 Task: Create a due date automation trigger when advanced on, on the wednesday before a card is due add fields without custom field "Resume" set to a number lower or equal to 1 and lower or equal to 10 at 11:00 AM.
Action: Mouse moved to (794, 224)
Screenshot: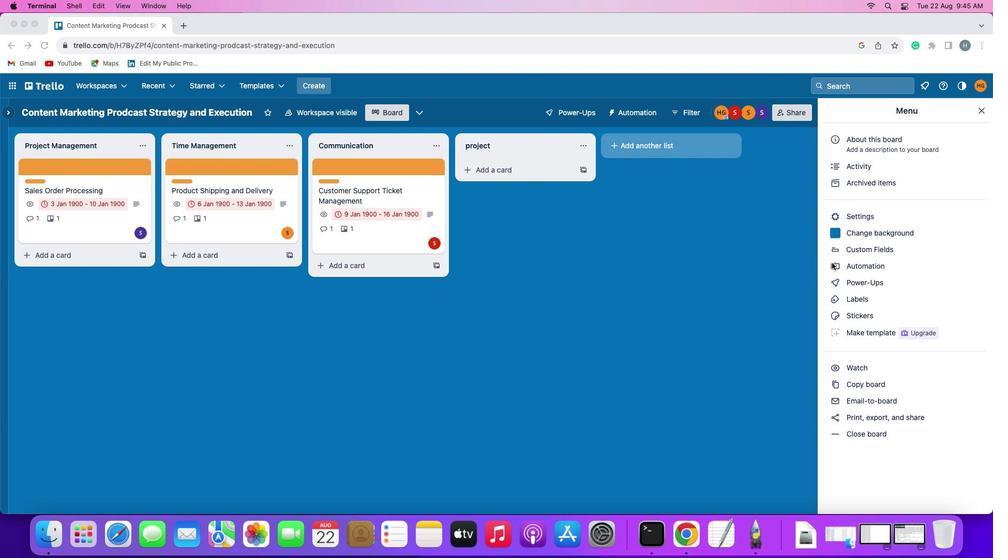
Action: Mouse pressed left at (794, 224)
Screenshot: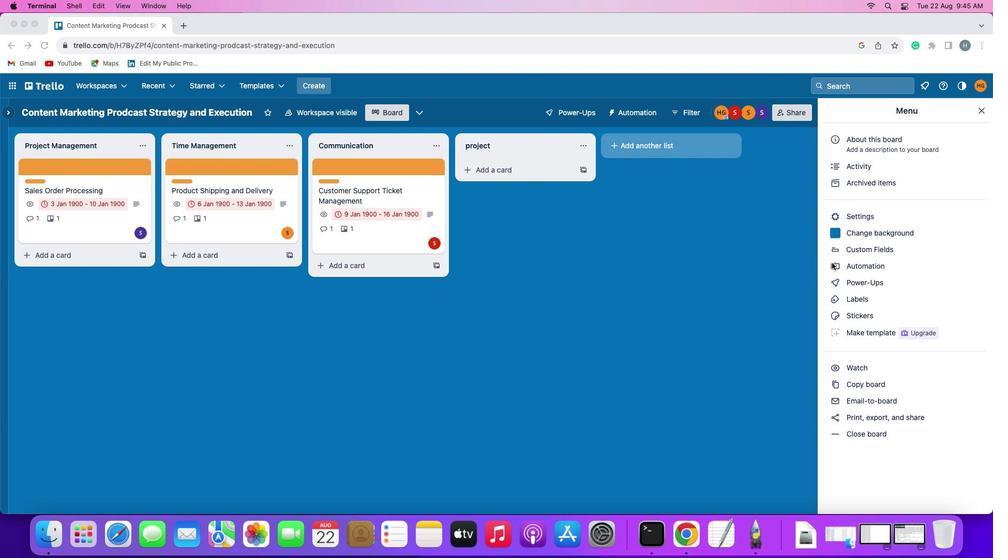 
Action: Mouse pressed left at (794, 224)
Screenshot: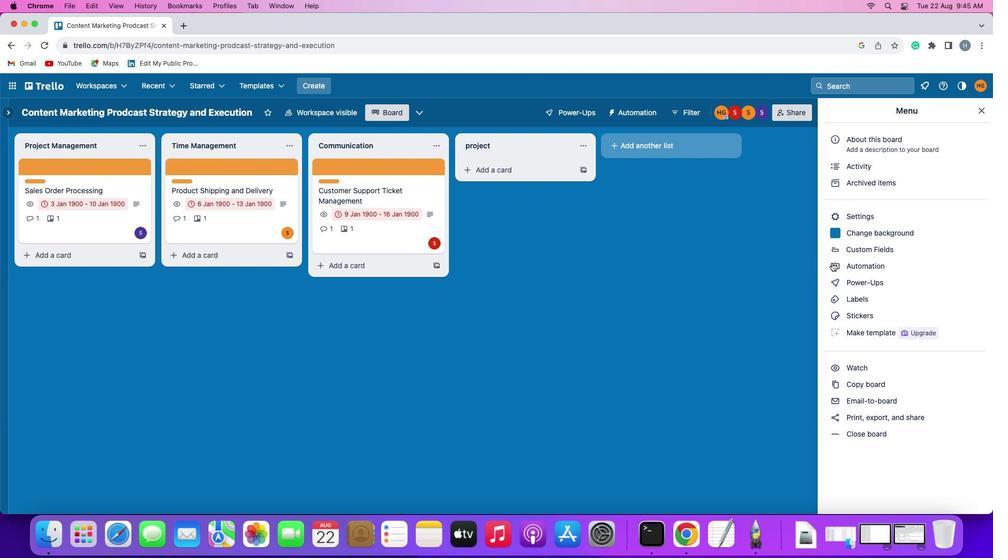 
Action: Mouse moved to (28, 206)
Screenshot: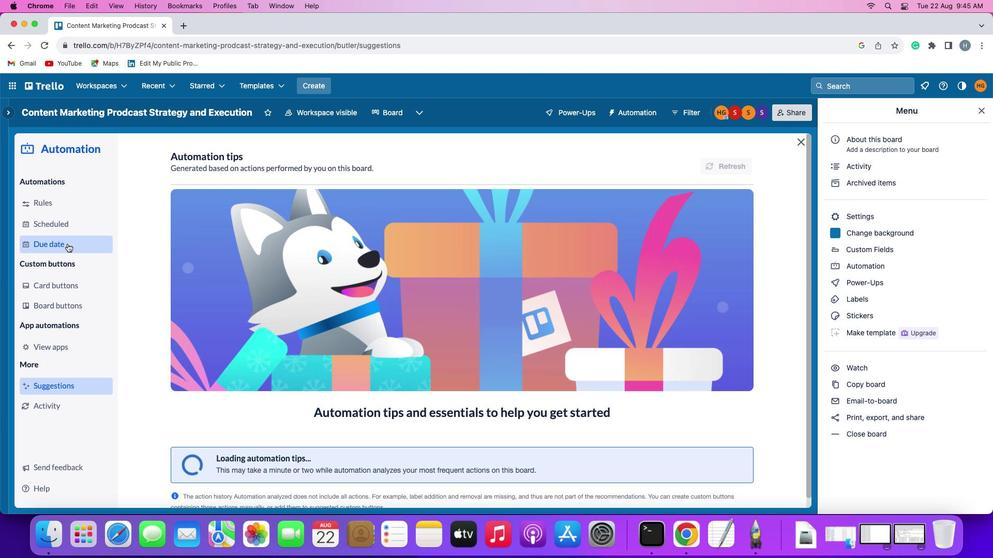 
Action: Mouse pressed left at (28, 206)
Screenshot: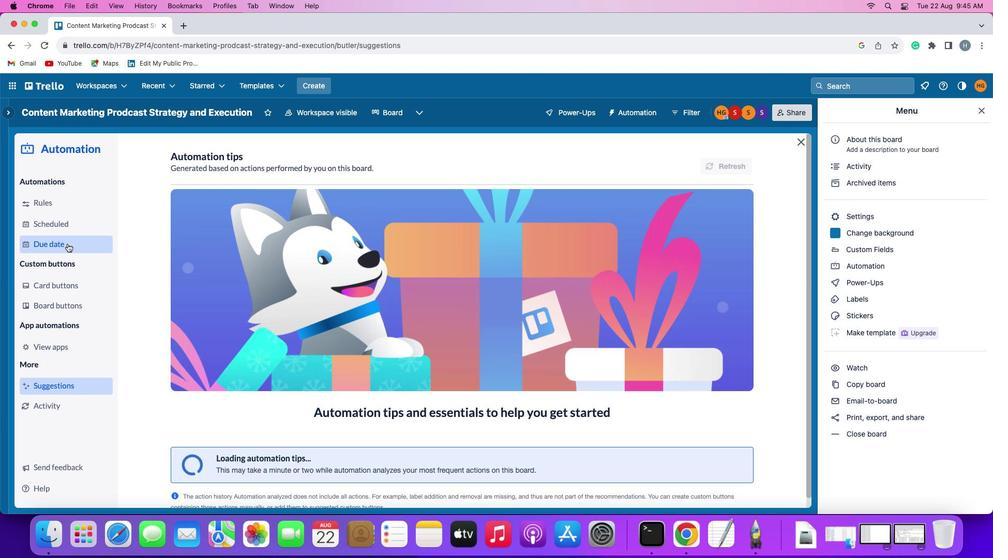 
Action: Mouse moved to (649, 122)
Screenshot: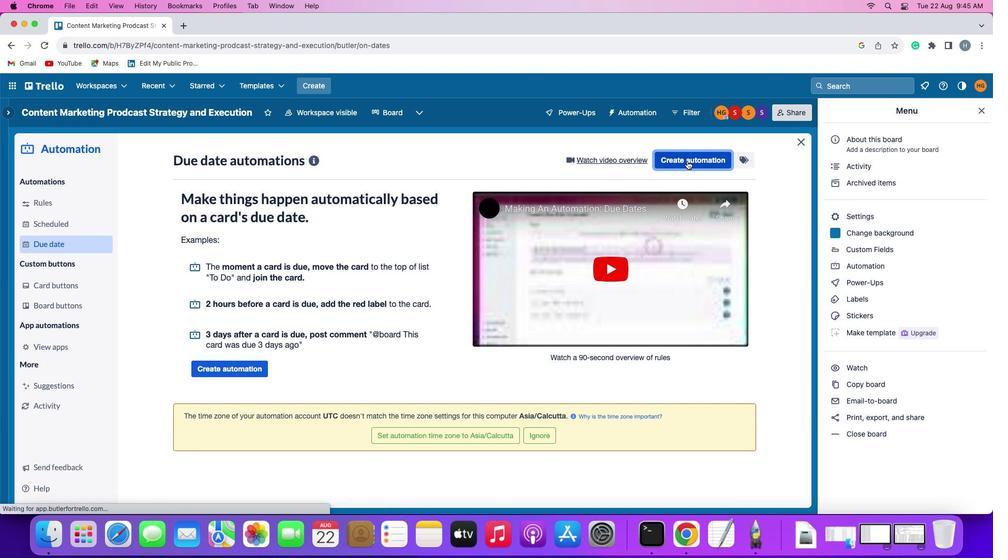 
Action: Mouse pressed left at (649, 122)
Screenshot: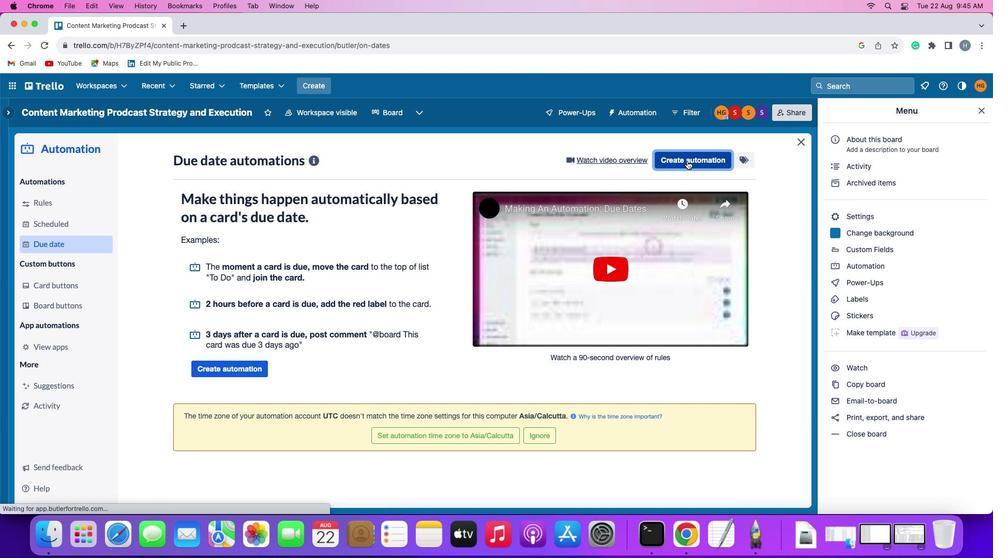 
Action: Mouse moved to (155, 225)
Screenshot: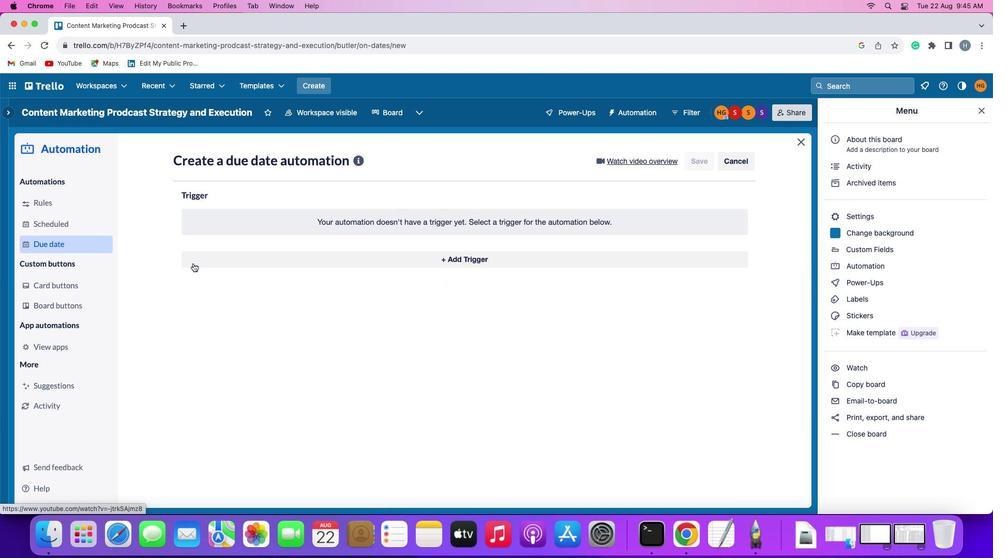 
Action: Mouse pressed left at (155, 225)
Screenshot: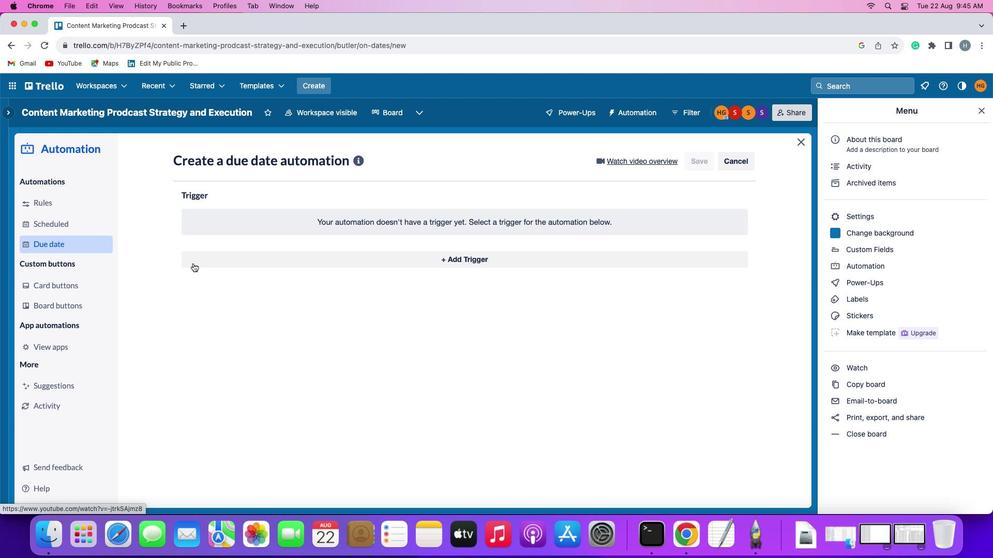 
Action: Mouse moved to (177, 408)
Screenshot: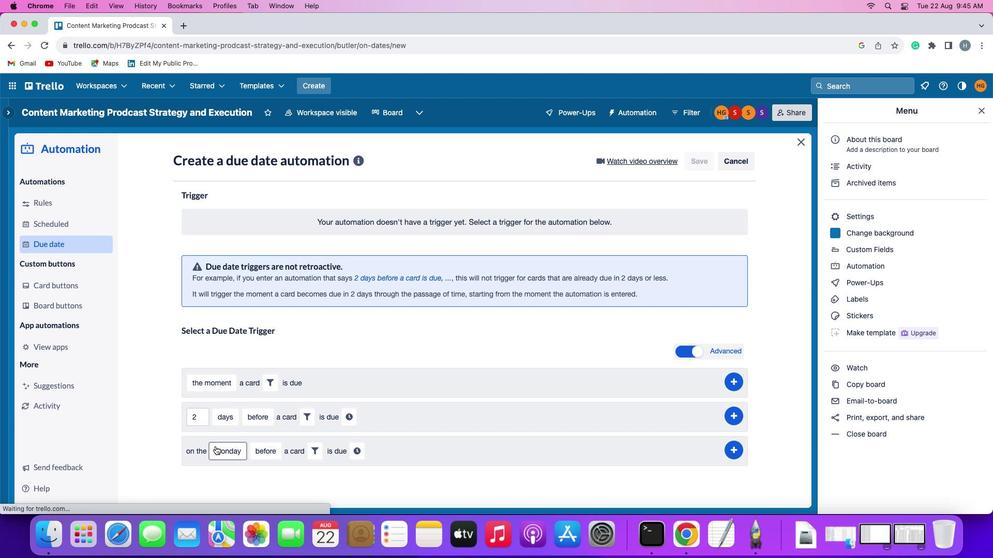 
Action: Mouse pressed left at (177, 408)
Screenshot: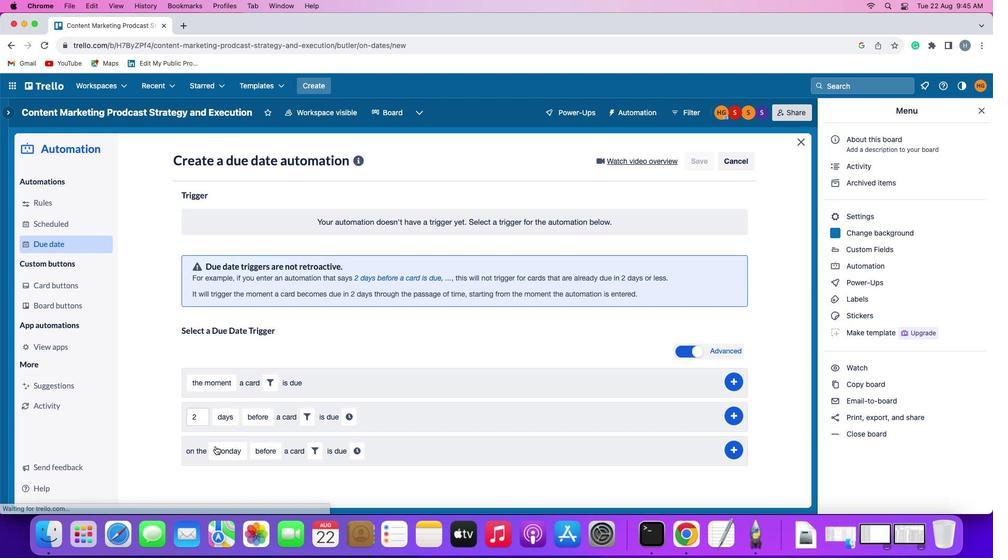 
Action: Mouse moved to (198, 310)
Screenshot: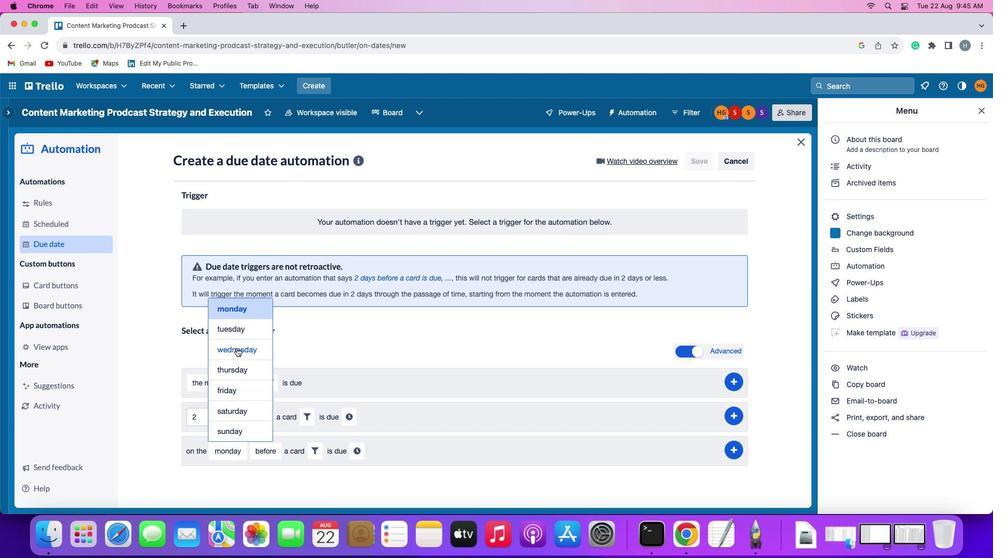 
Action: Mouse pressed left at (198, 310)
Screenshot: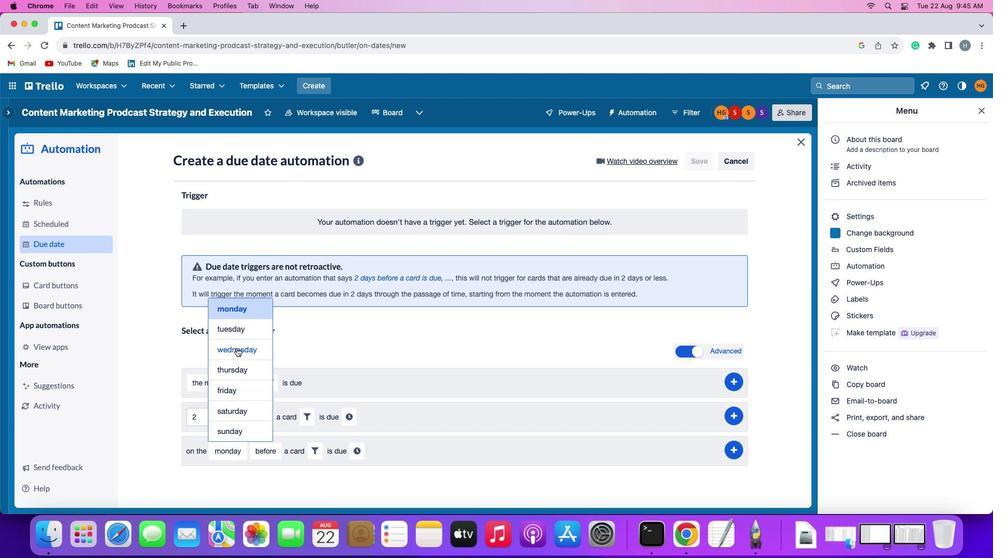 
Action: Mouse moved to (287, 408)
Screenshot: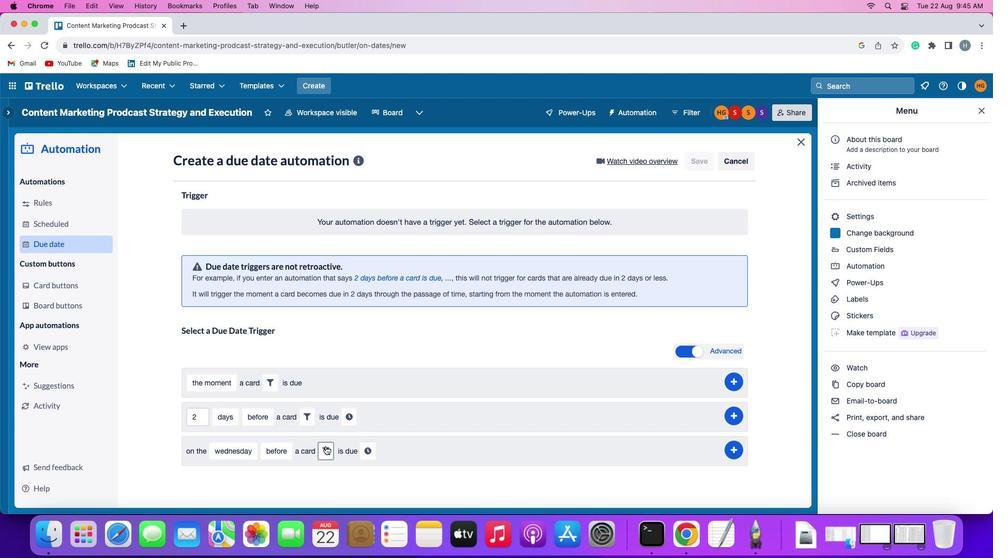 
Action: Mouse pressed left at (287, 408)
Screenshot: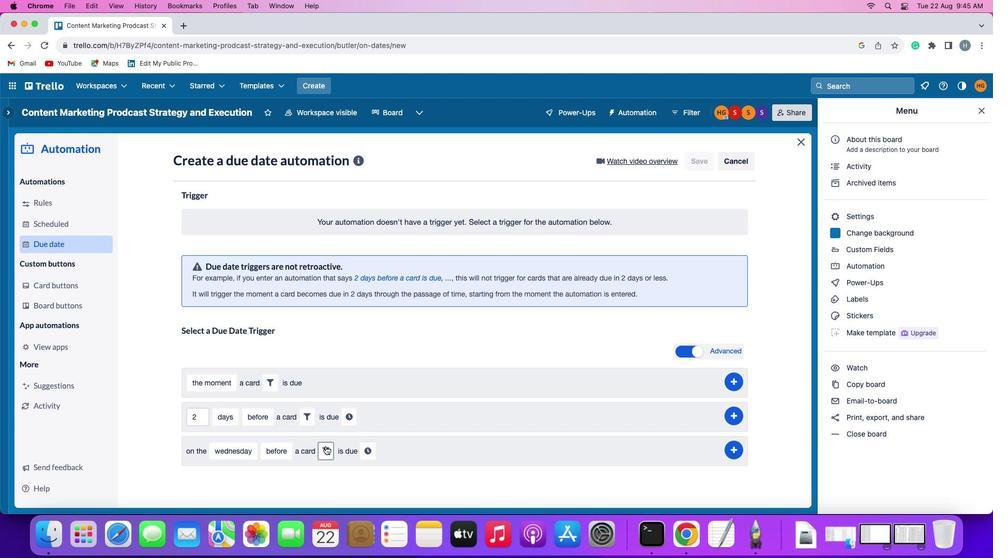
Action: Mouse moved to (451, 440)
Screenshot: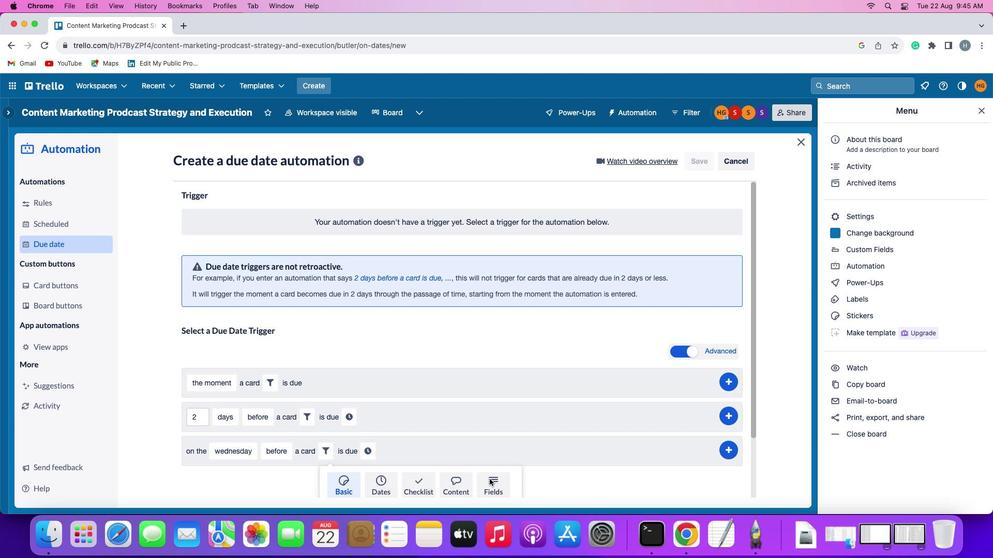 
Action: Mouse pressed left at (451, 440)
Screenshot: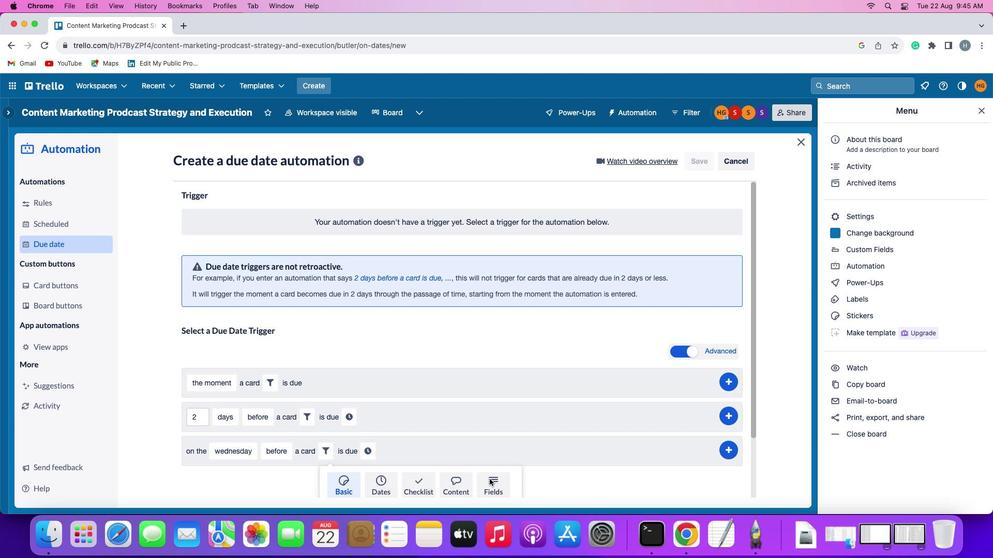 
Action: Mouse moved to (215, 441)
Screenshot: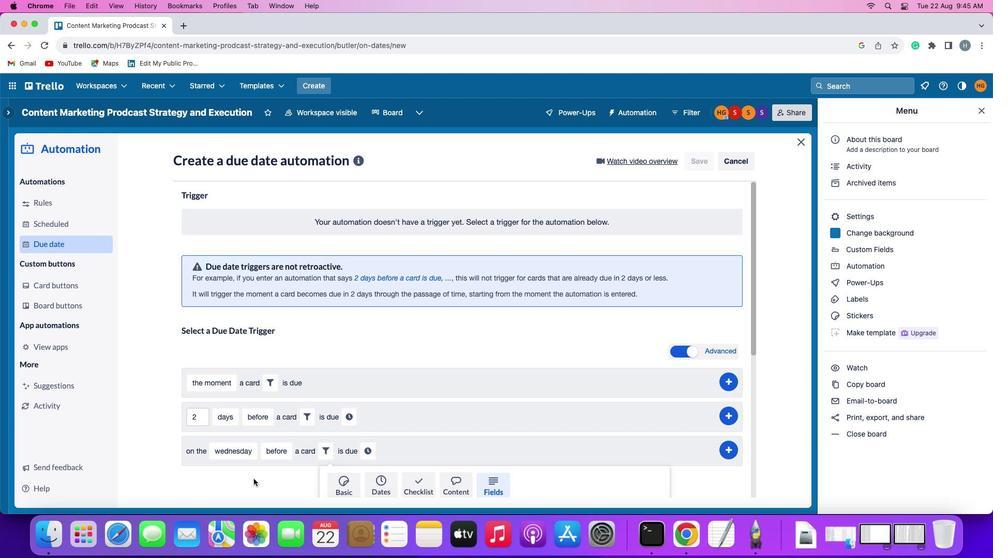 
Action: Mouse scrolled (215, 441) with delta (-37, -38)
Screenshot: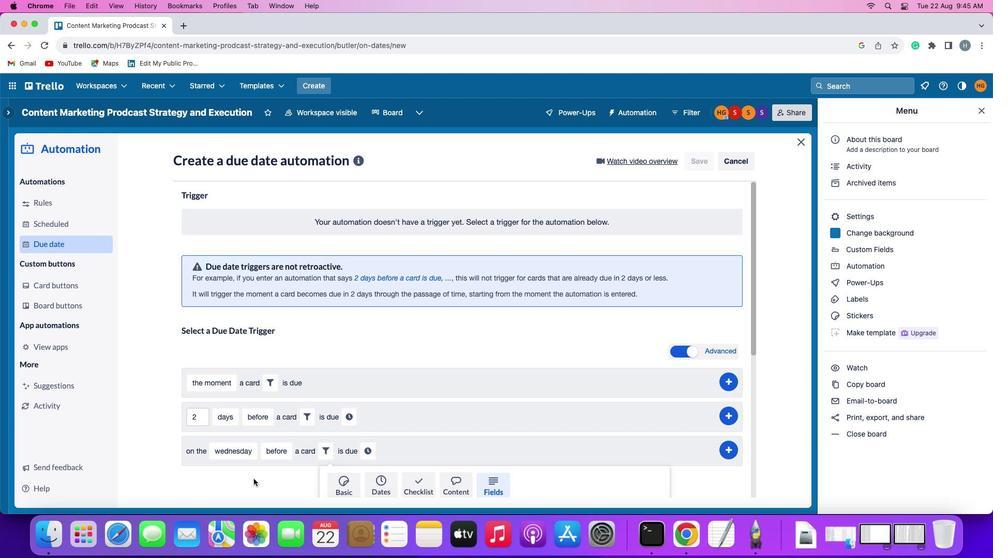 
Action: Mouse moved to (215, 441)
Screenshot: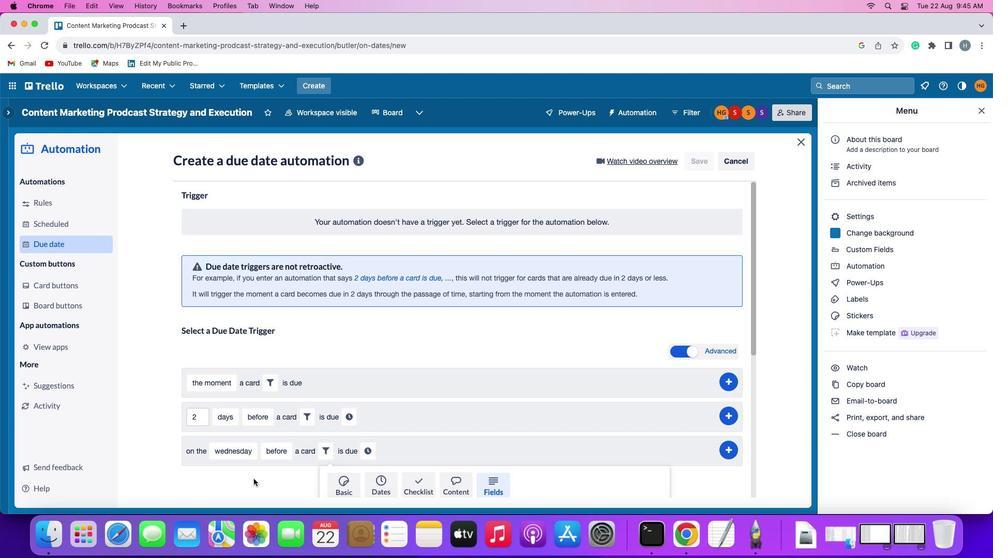
Action: Mouse scrolled (215, 441) with delta (-37, -38)
Screenshot: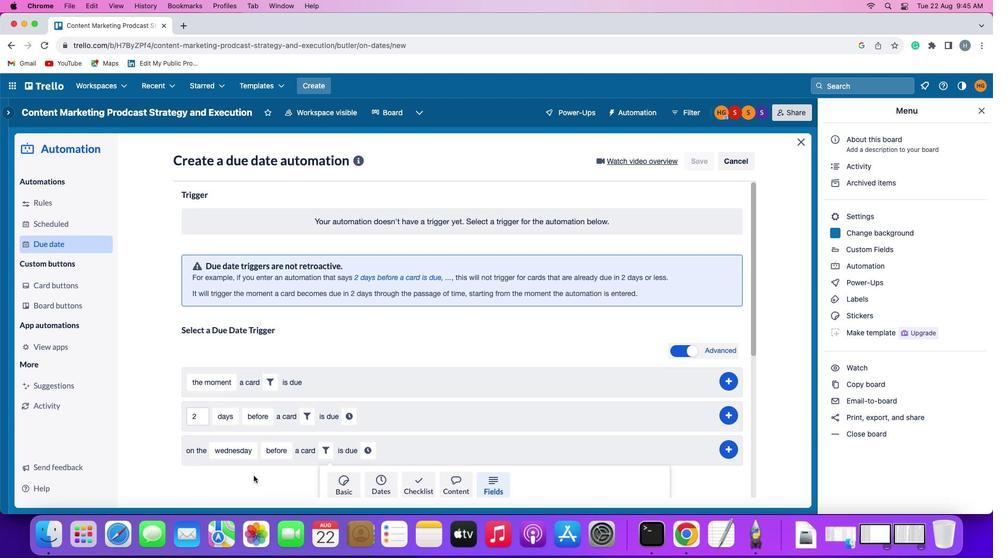 
Action: Mouse moved to (215, 441)
Screenshot: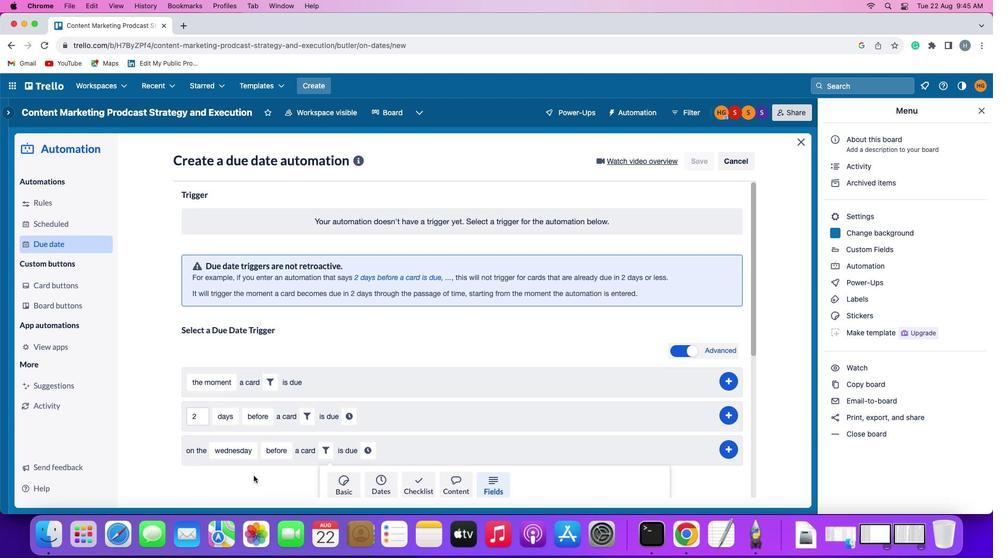 
Action: Mouse scrolled (215, 441) with delta (-37, -39)
Screenshot: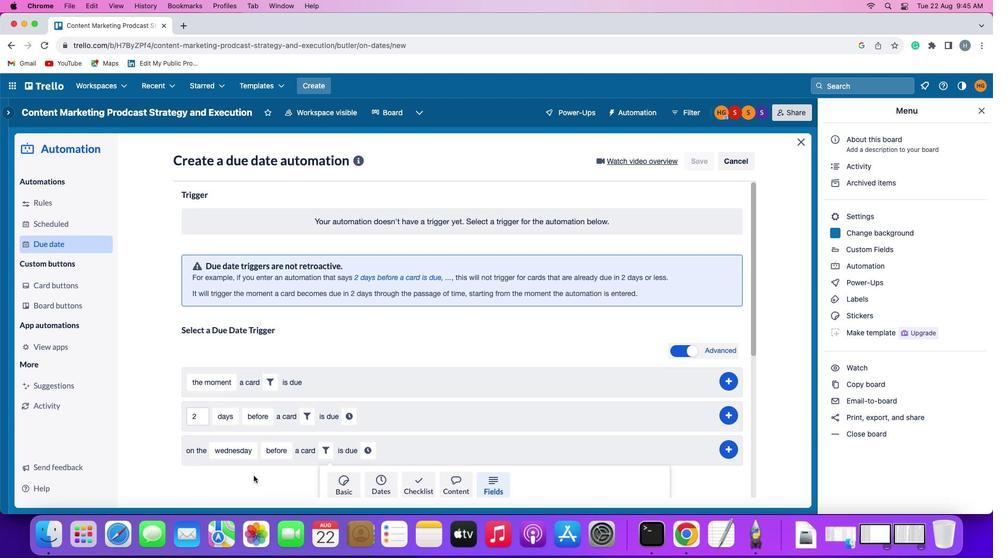 
Action: Mouse moved to (215, 440)
Screenshot: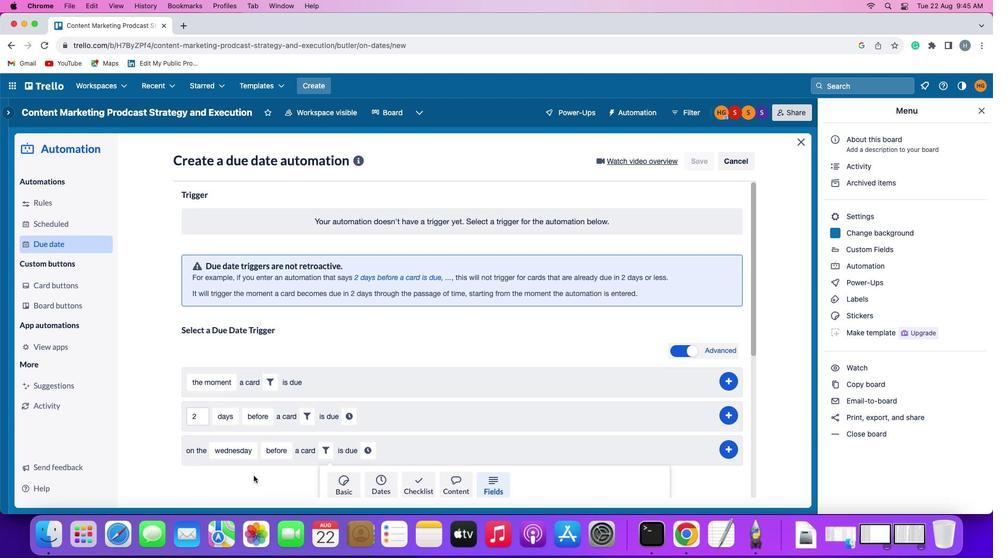 
Action: Mouse scrolled (215, 440) with delta (-37, -40)
Screenshot: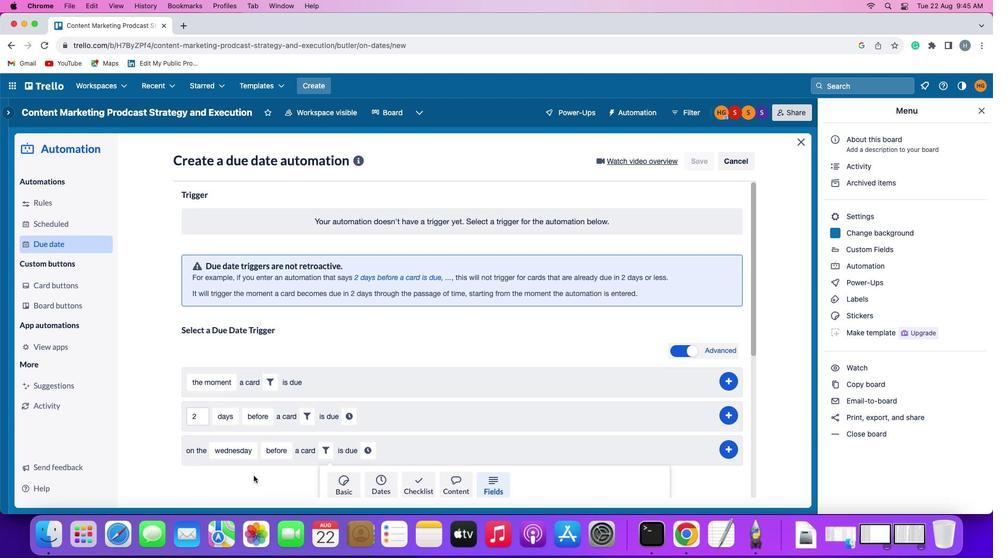 
Action: Mouse moved to (215, 439)
Screenshot: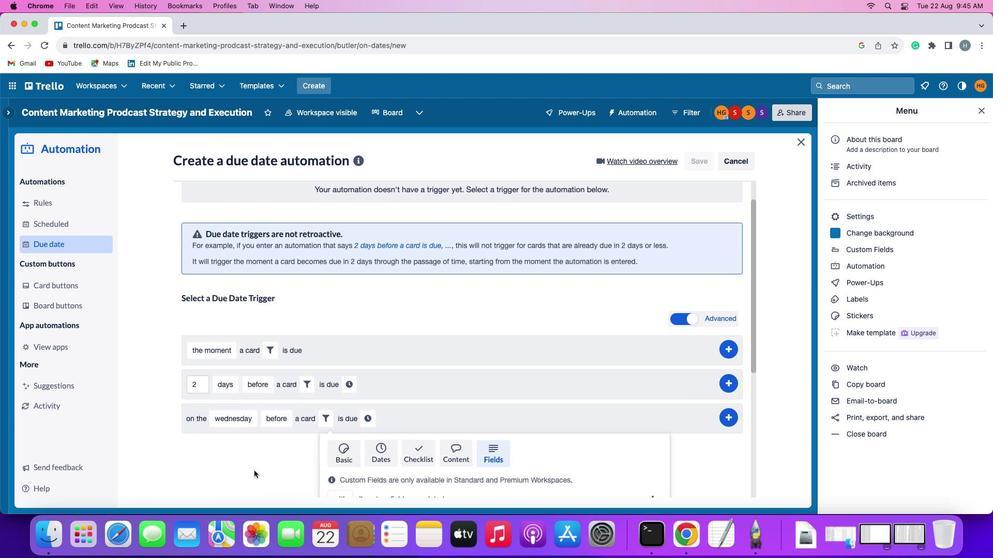 
Action: Mouse scrolled (215, 439) with delta (-37, -40)
Screenshot: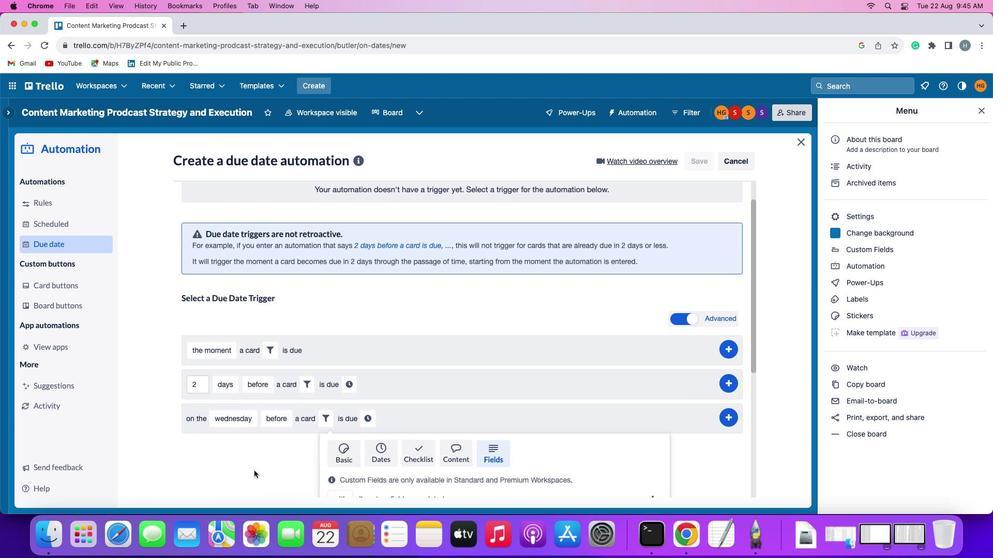 
Action: Mouse moved to (215, 435)
Screenshot: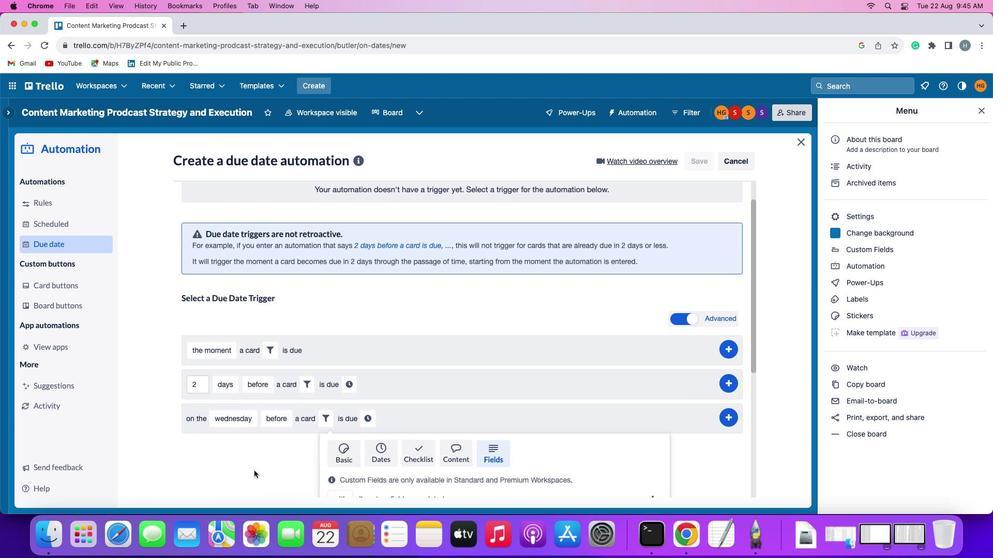 
Action: Mouse scrolled (215, 435) with delta (-37, -41)
Screenshot: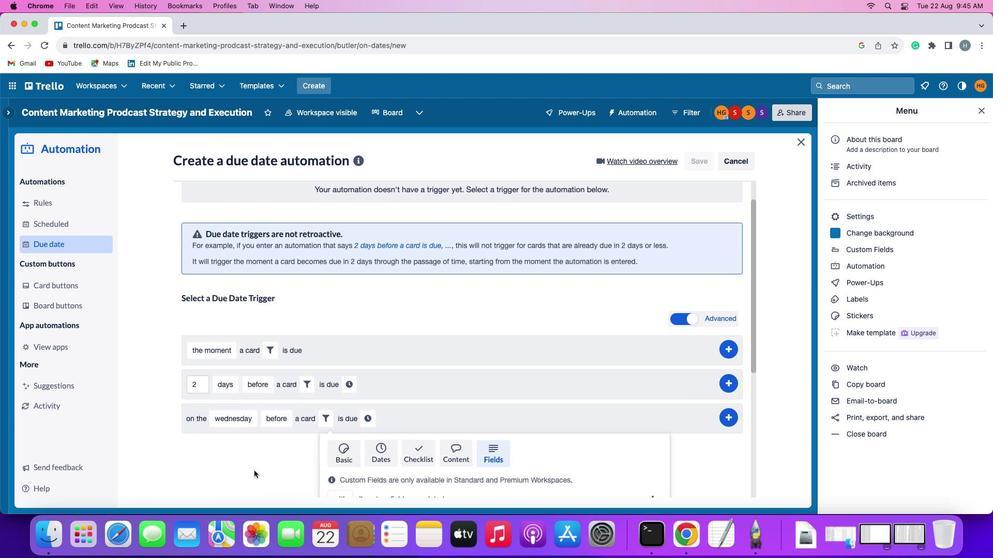 
Action: Mouse moved to (216, 431)
Screenshot: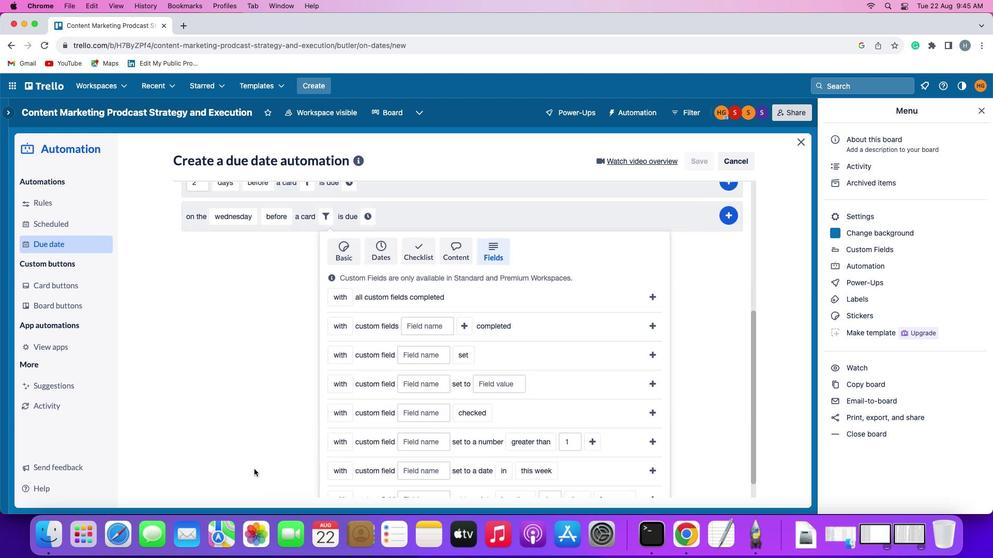 
Action: Mouse scrolled (216, 431) with delta (-37, -38)
Screenshot: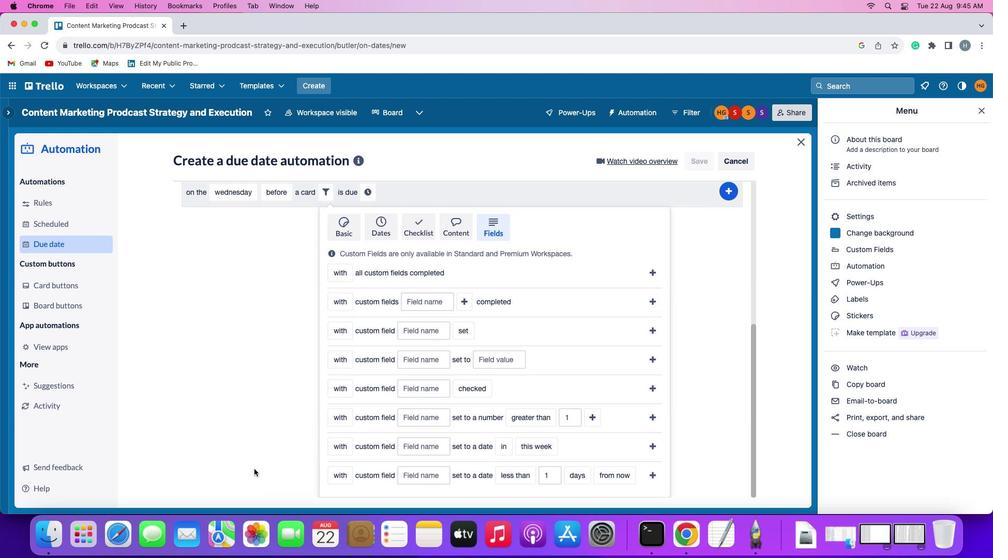 
Action: Mouse scrolled (216, 431) with delta (-37, -38)
Screenshot: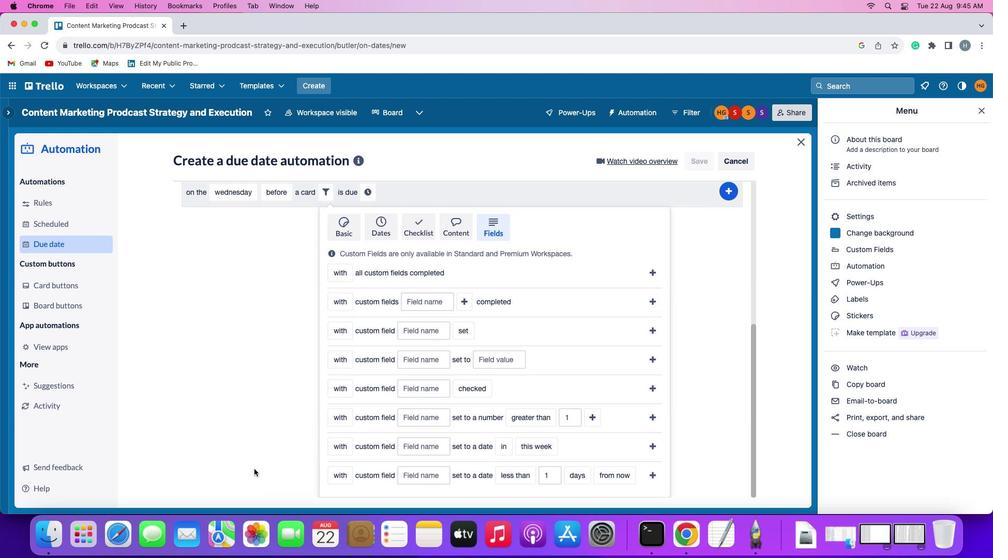 
Action: Mouse scrolled (216, 431) with delta (-37, -39)
Screenshot: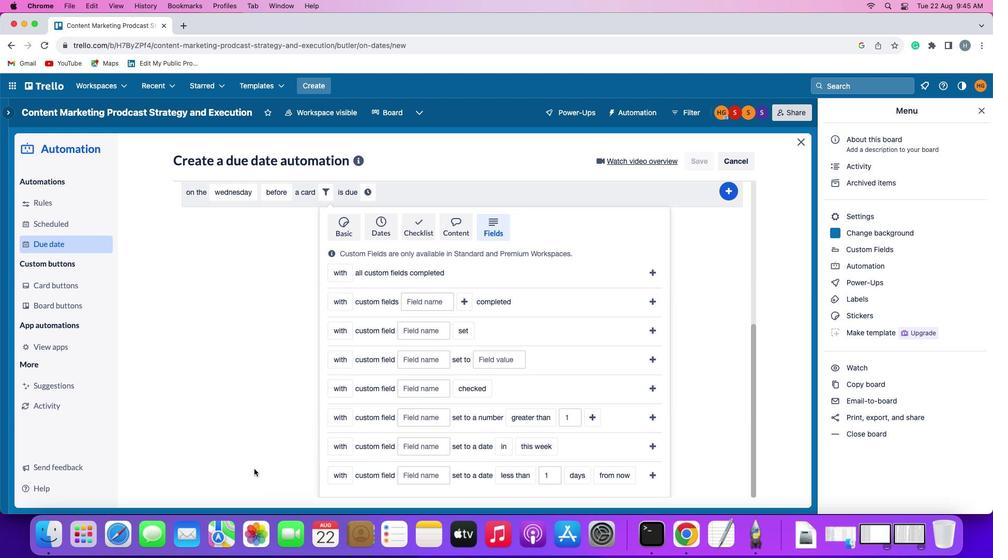
Action: Mouse moved to (299, 379)
Screenshot: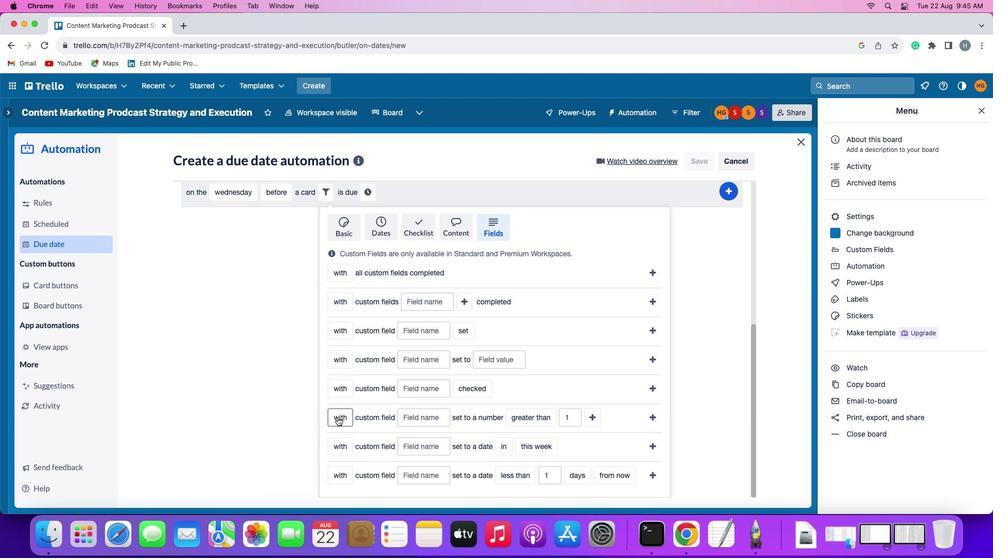 
Action: Mouse pressed left at (299, 379)
Screenshot: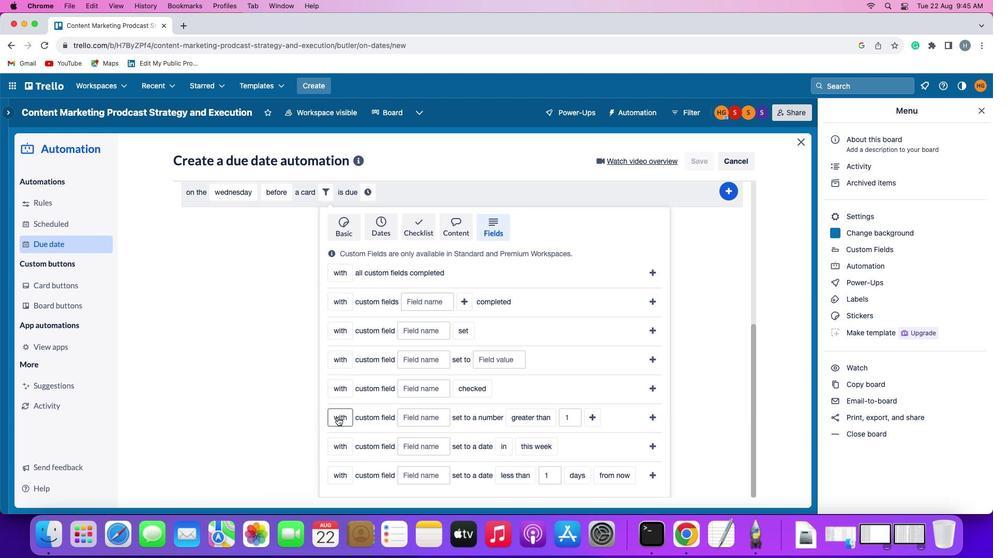 
Action: Mouse moved to (310, 420)
Screenshot: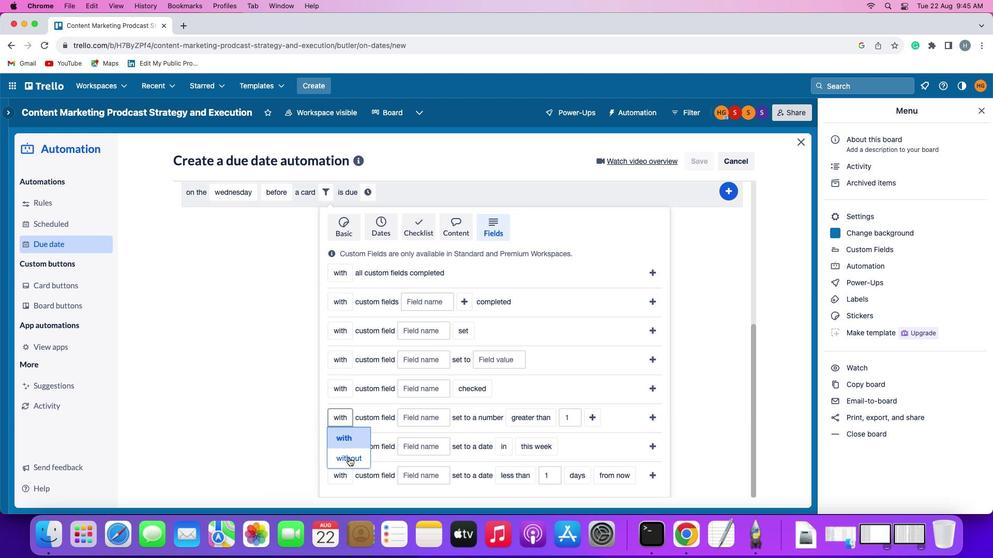
Action: Mouse pressed left at (310, 420)
Screenshot: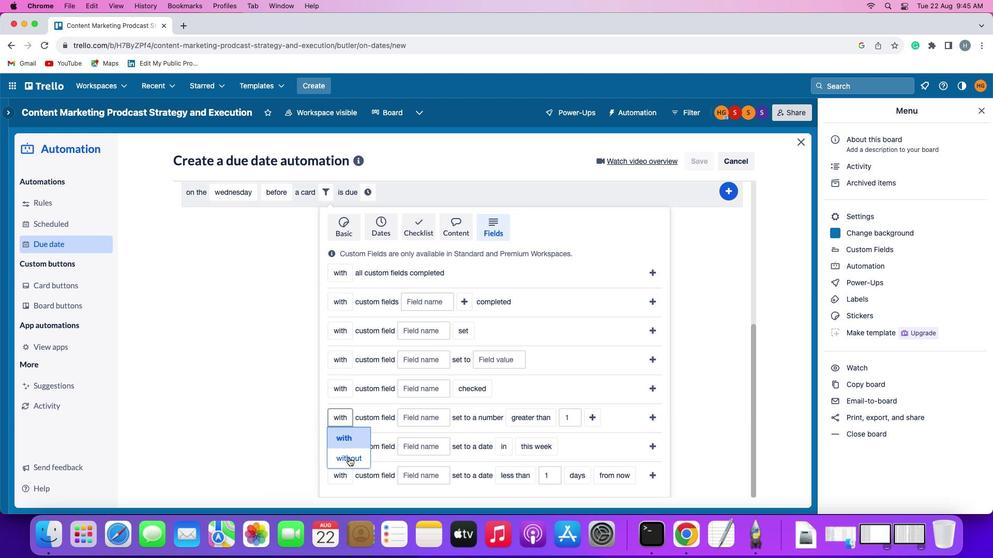 
Action: Mouse moved to (384, 381)
Screenshot: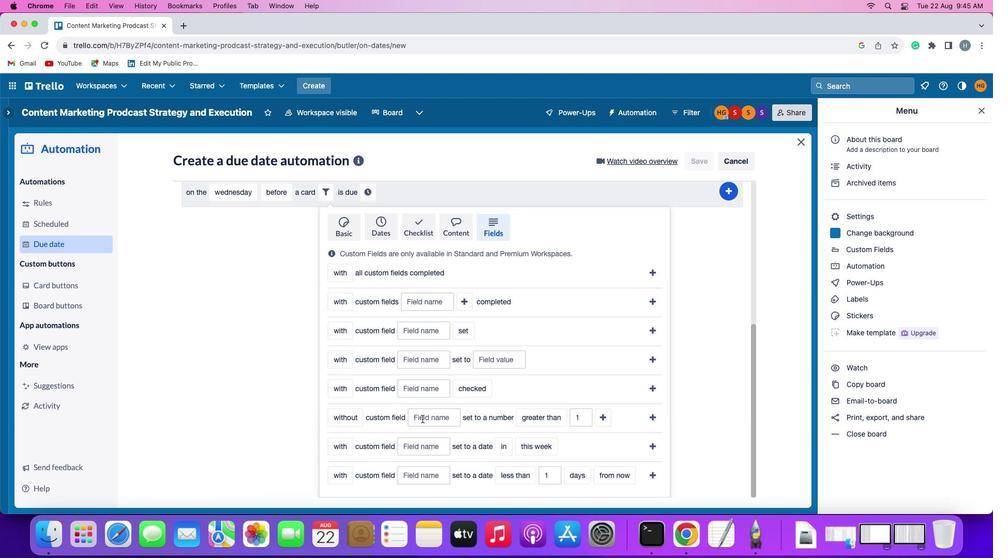 
Action: Mouse pressed left at (384, 381)
Screenshot: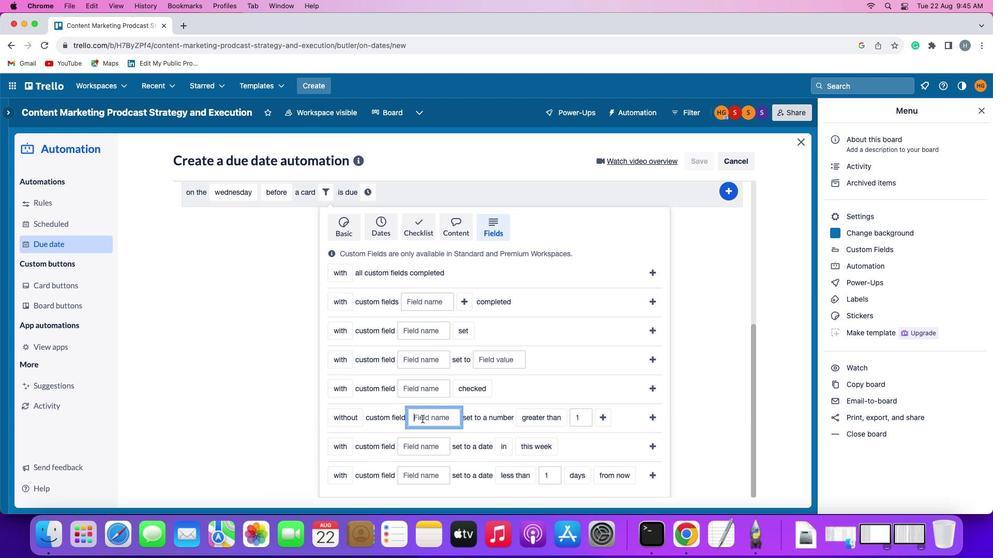 
Action: Key pressed Key.shift'R''e''s''u''m''e'
Screenshot: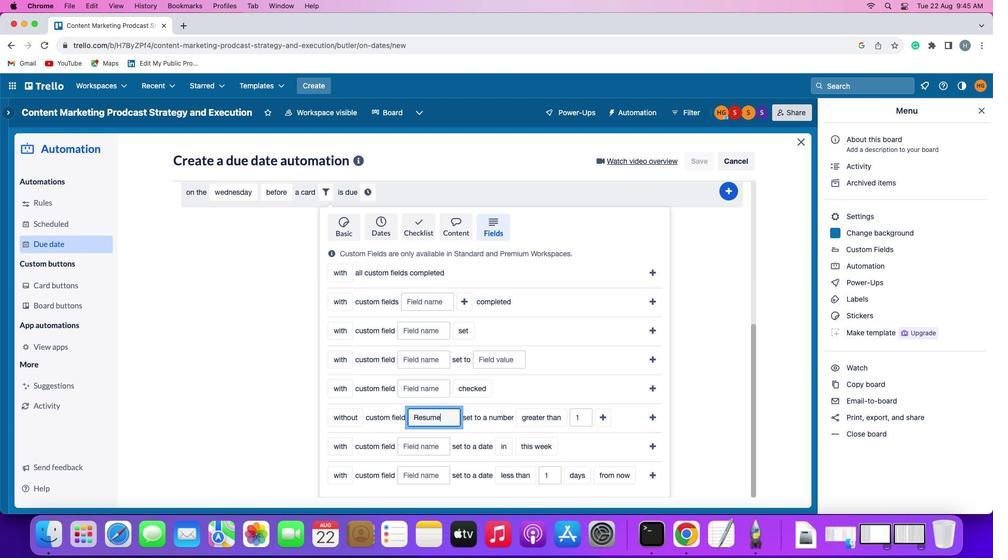 
Action: Mouse moved to (496, 381)
Screenshot: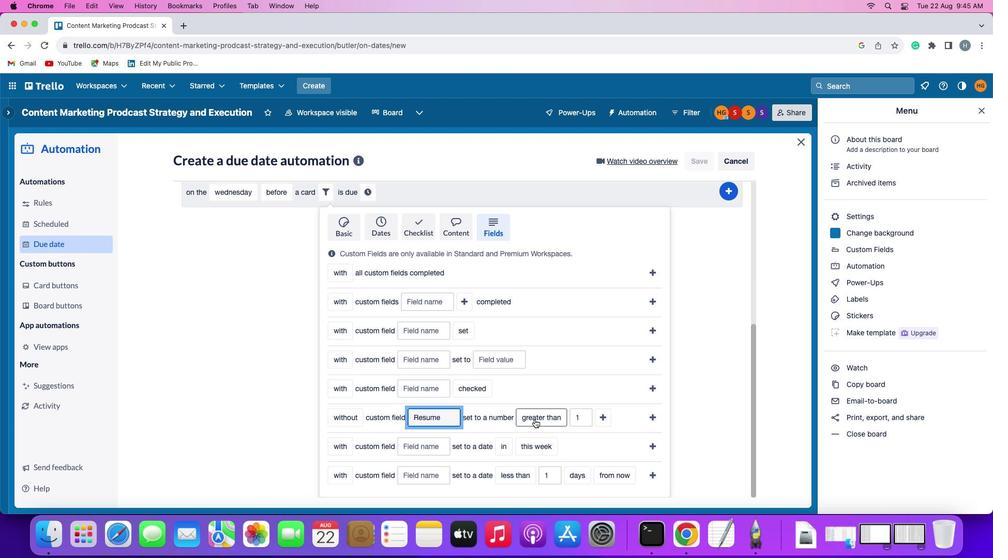 
Action: Mouse pressed left at (496, 381)
Screenshot: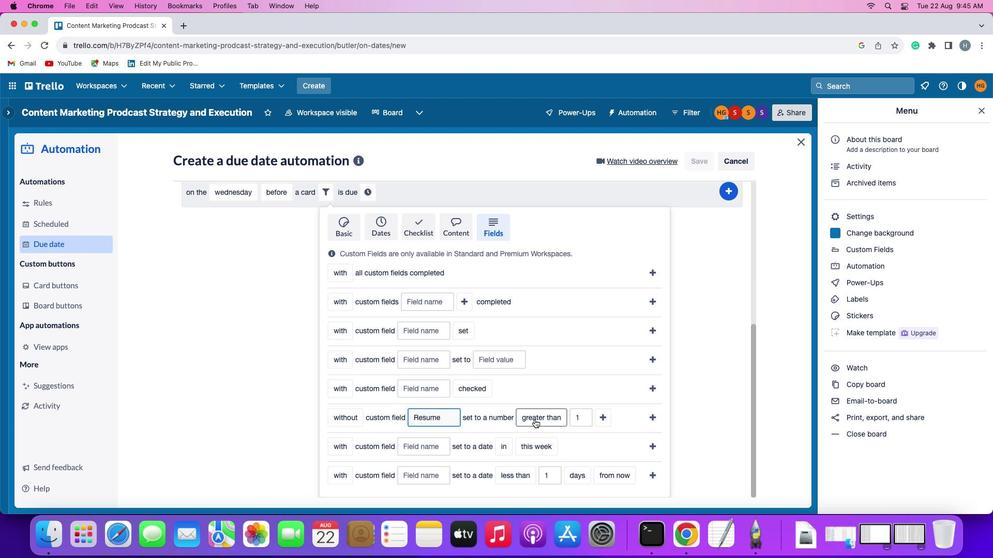 
Action: Mouse moved to (504, 358)
Screenshot: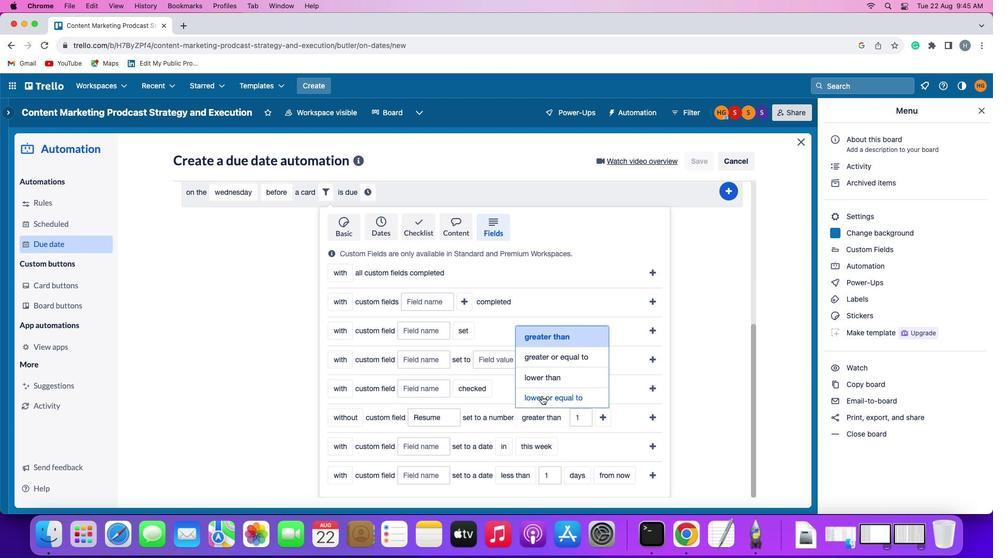 
Action: Mouse pressed left at (504, 358)
Screenshot: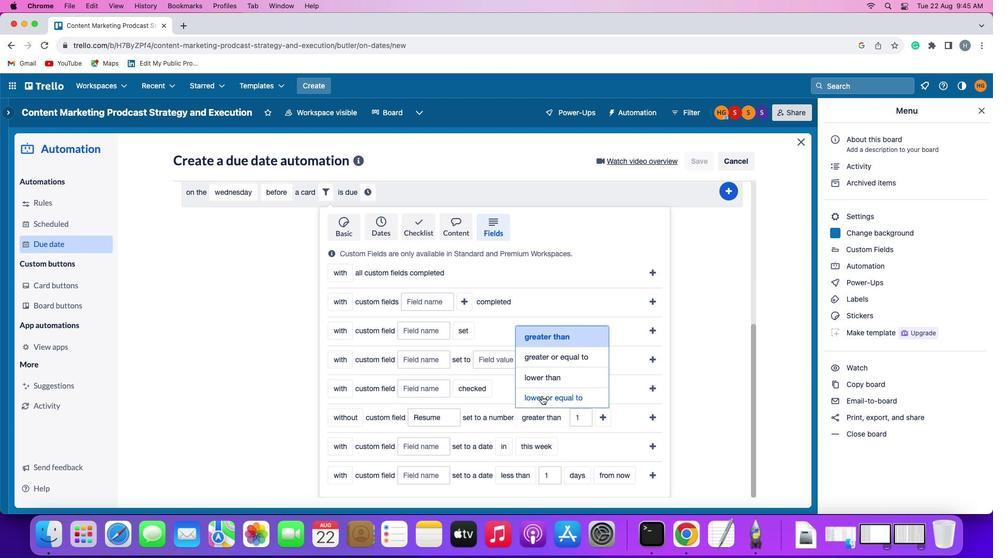 
Action: Mouse moved to (578, 377)
Screenshot: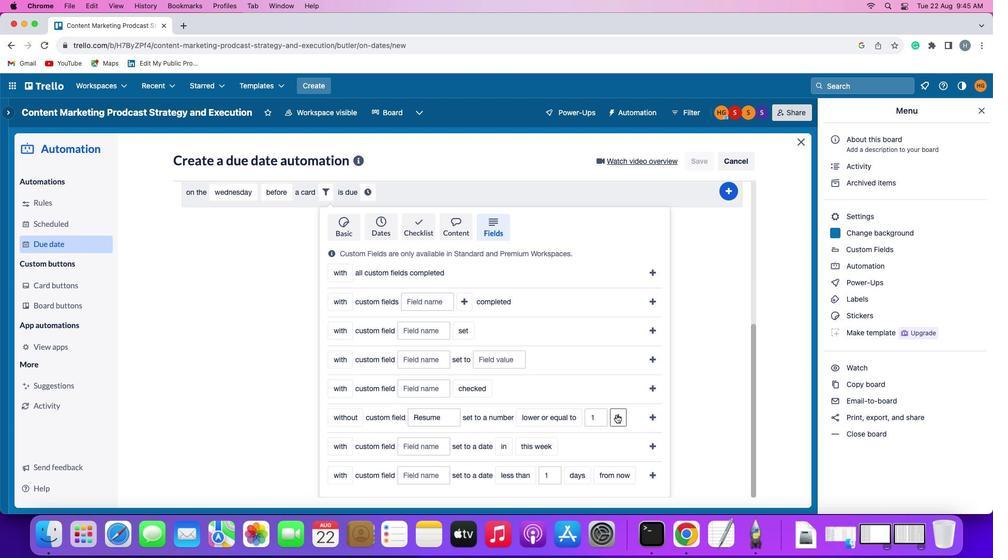 
Action: Mouse pressed left at (578, 377)
Screenshot: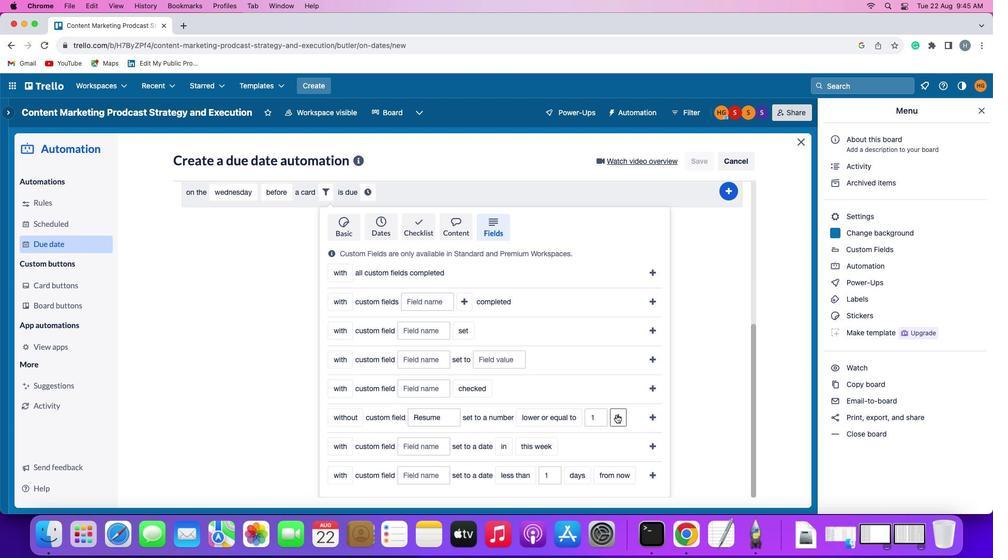 
Action: Mouse moved to (324, 405)
Screenshot: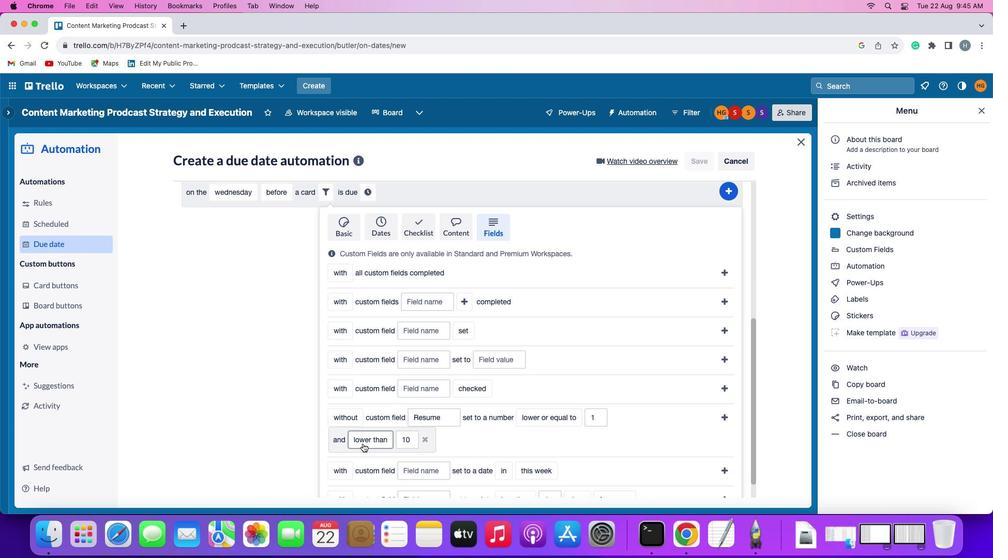 
Action: Mouse pressed left at (324, 405)
Screenshot: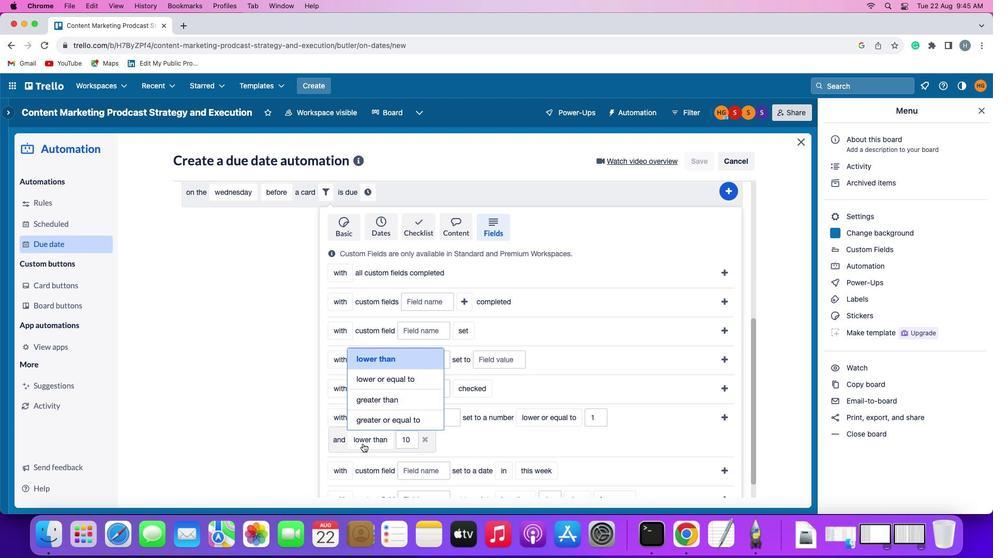 
Action: Mouse moved to (344, 342)
Screenshot: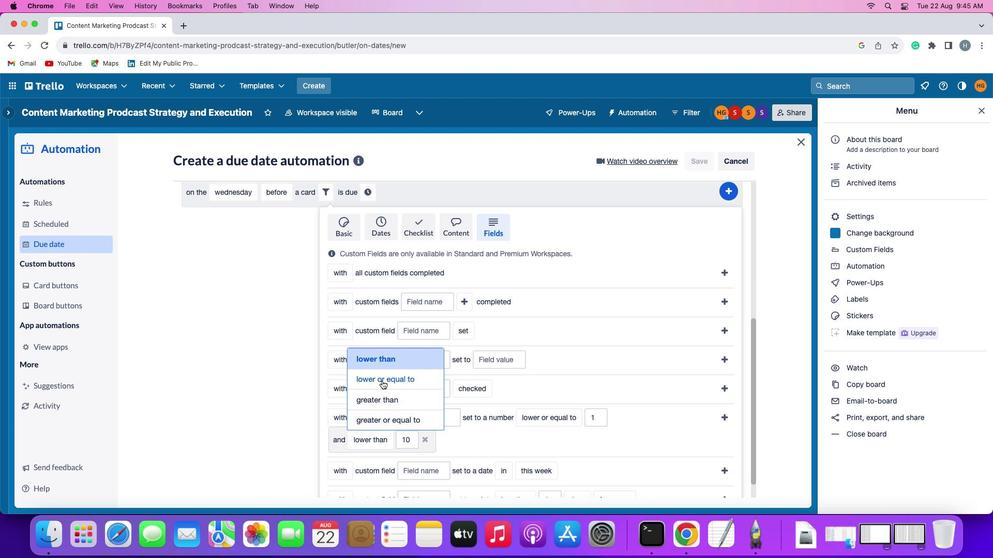
Action: Mouse pressed left at (344, 342)
Screenshot: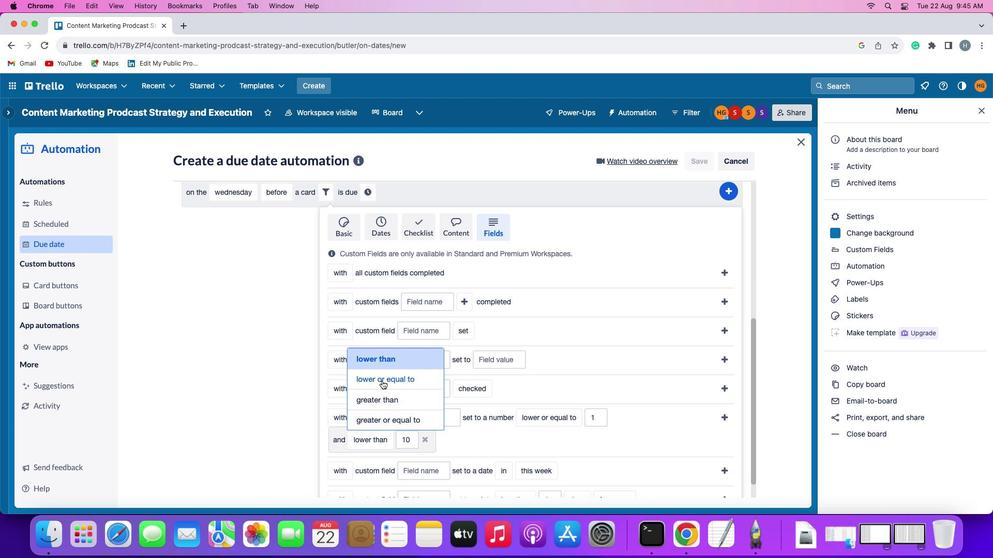 
Action: Mouse moved to (689, 378)
Screenshot: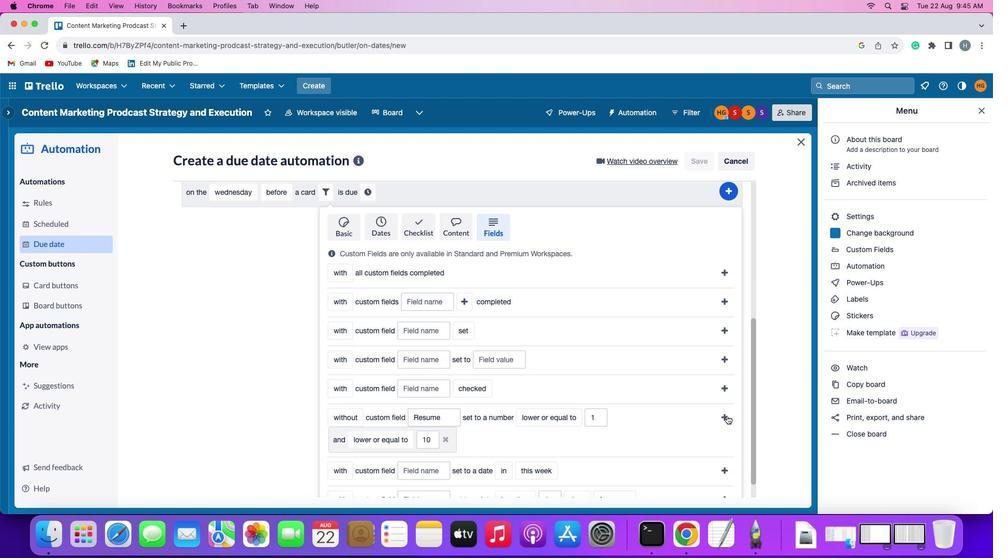 
Action: Mouse pressed left at (689, 378)
Screenshot: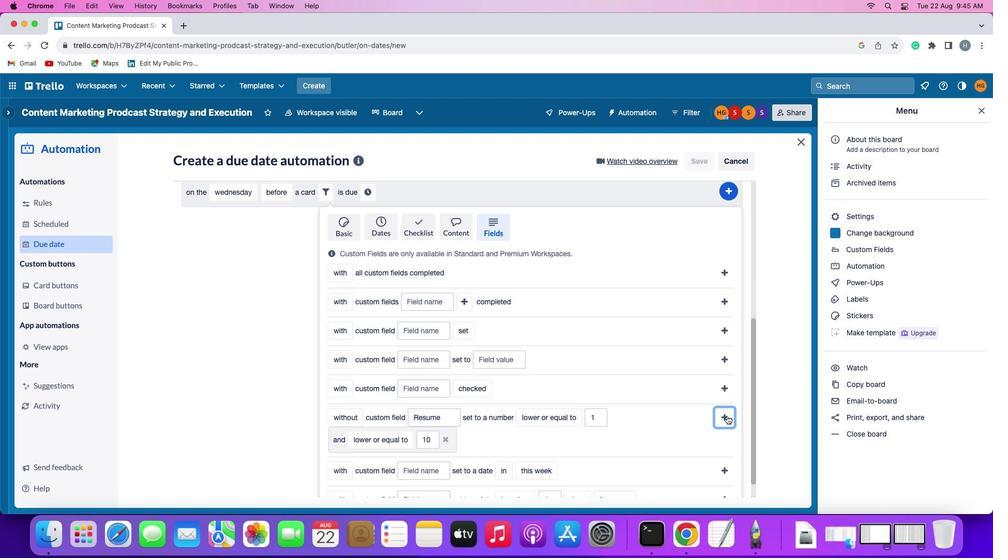 
Action: Mouse moved to (651, 408)
Screenshot: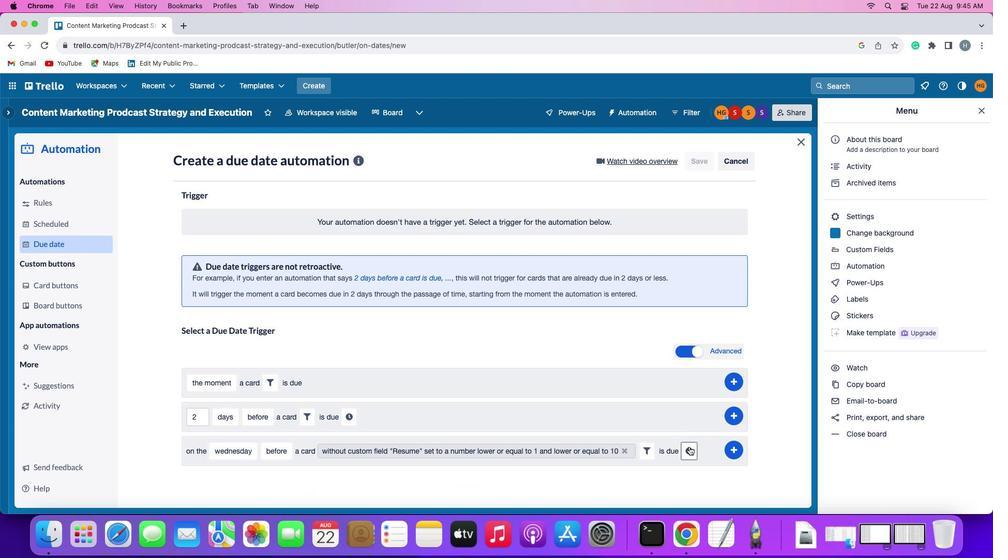 
Action: Mouse pressed left at (651, 408)
Screenshot: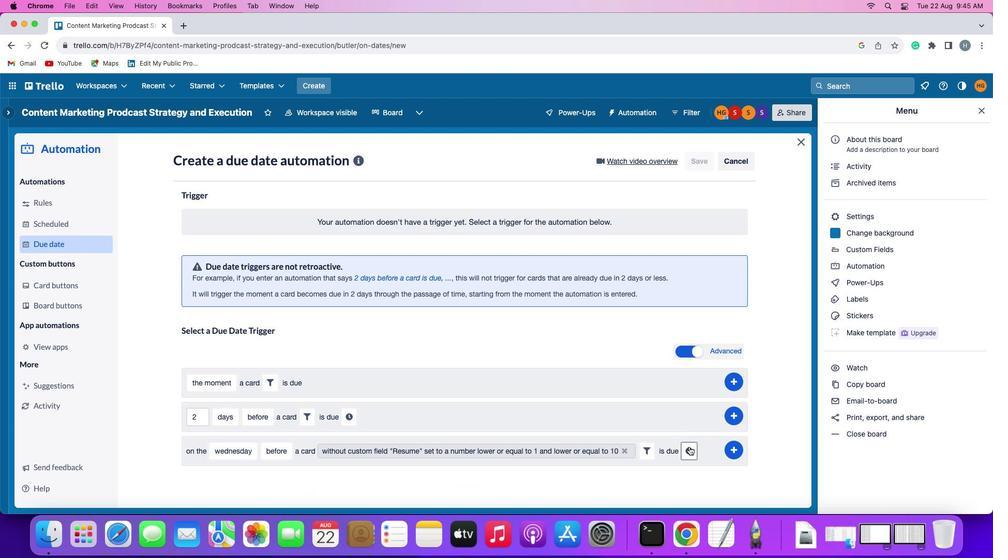 
Action: Mouse moved to (172, 436)
Screenshot: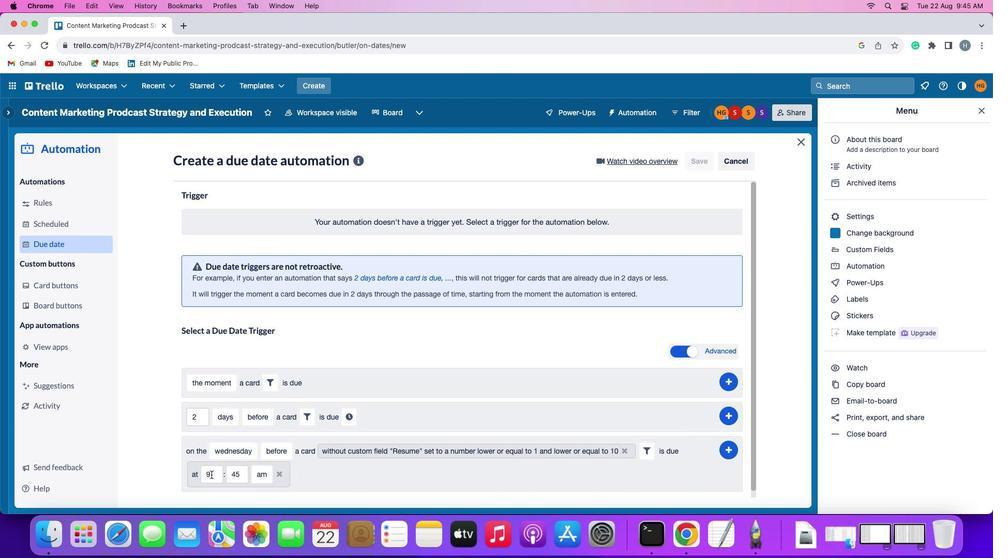 
Action: Mouse pressed left at (172, 436)
Screenshot: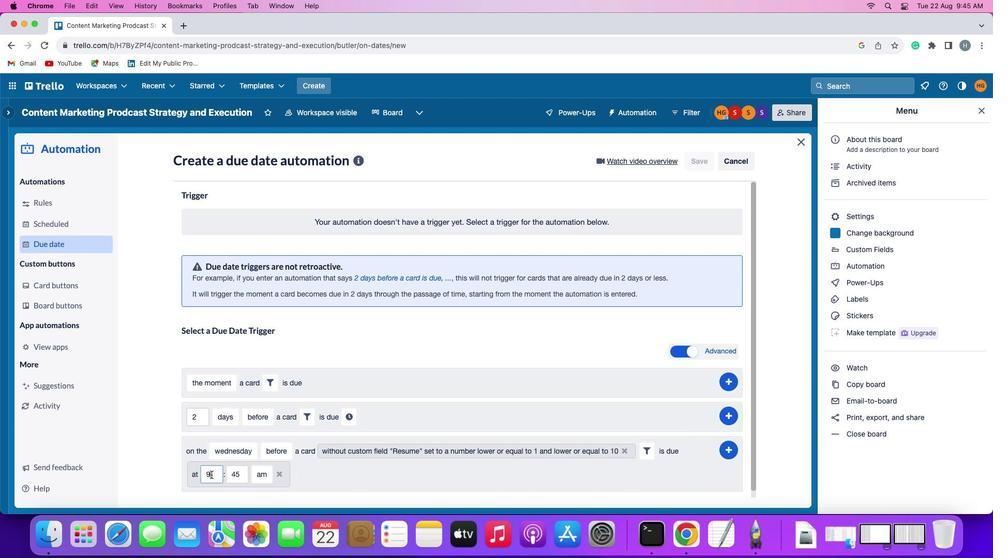 
Action: Mouse moved to (173, 436)
Screenshot: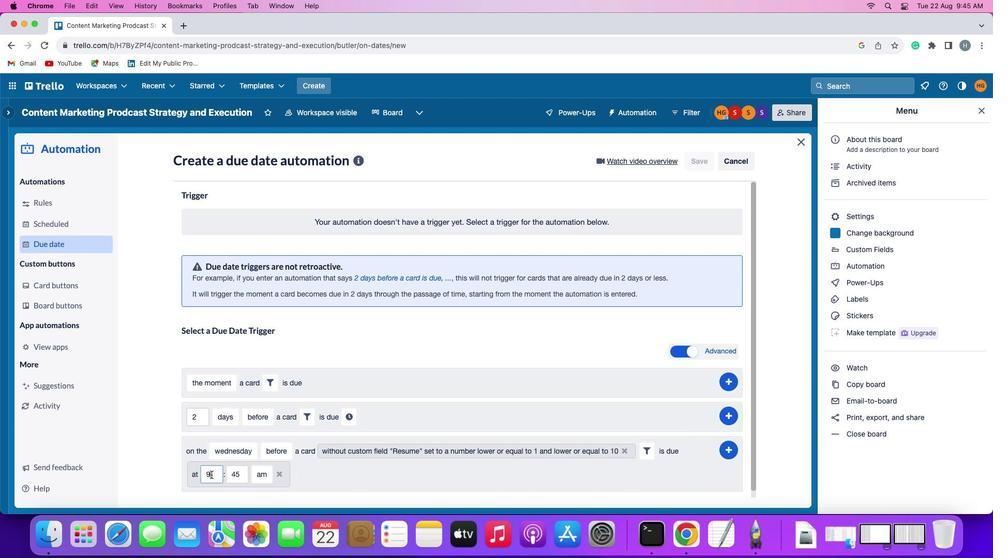 
Action: Key pressed Key.backspace
Screenshot: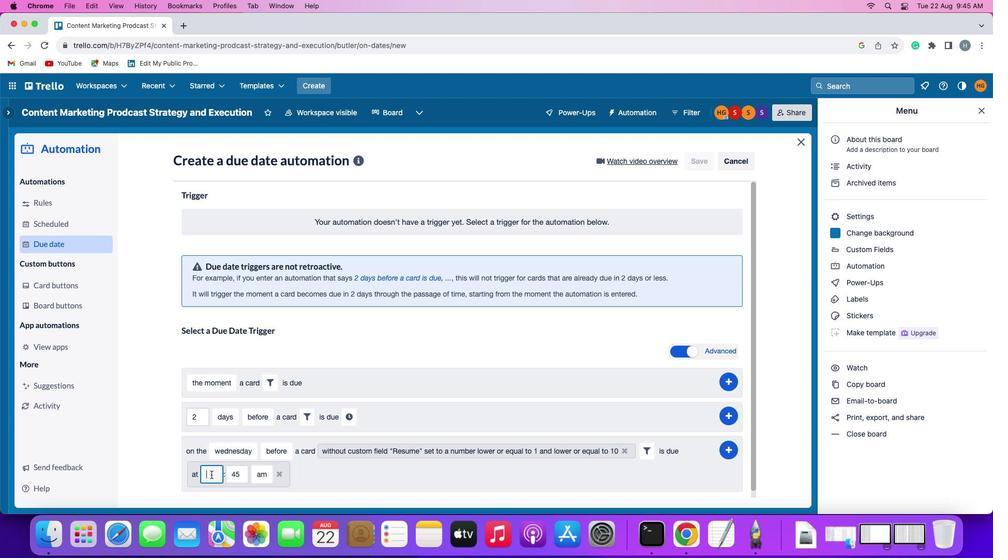 
Action: Mouse moved to (173, 436)
Screenshot: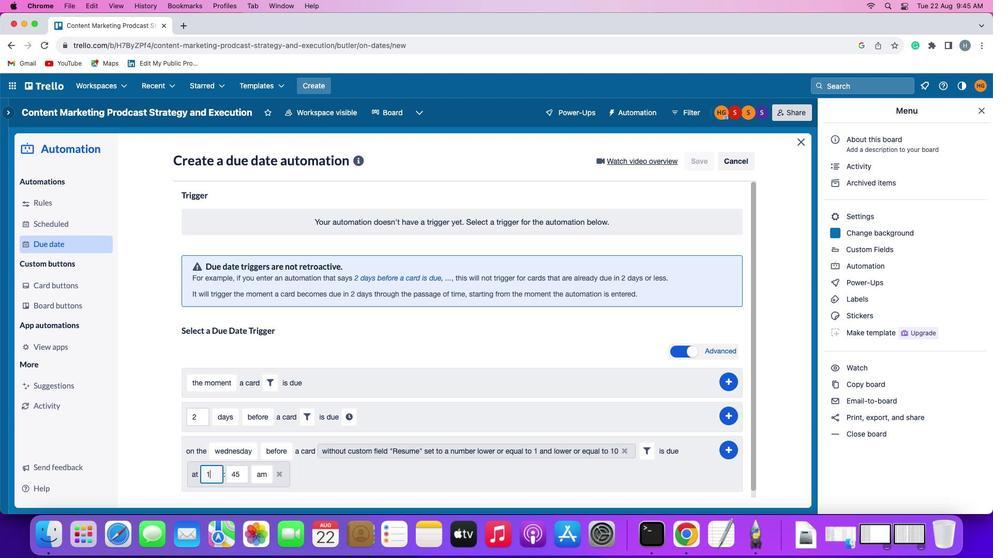 
Action: Key pressed '1''1'
Screenshot: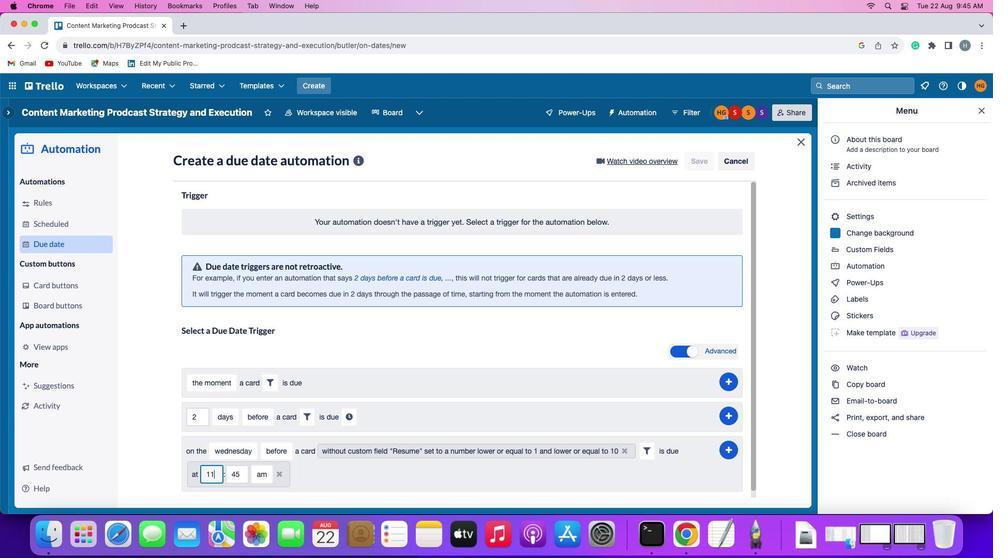 
Action: Mouse moved to (203, 434)
Screenshot: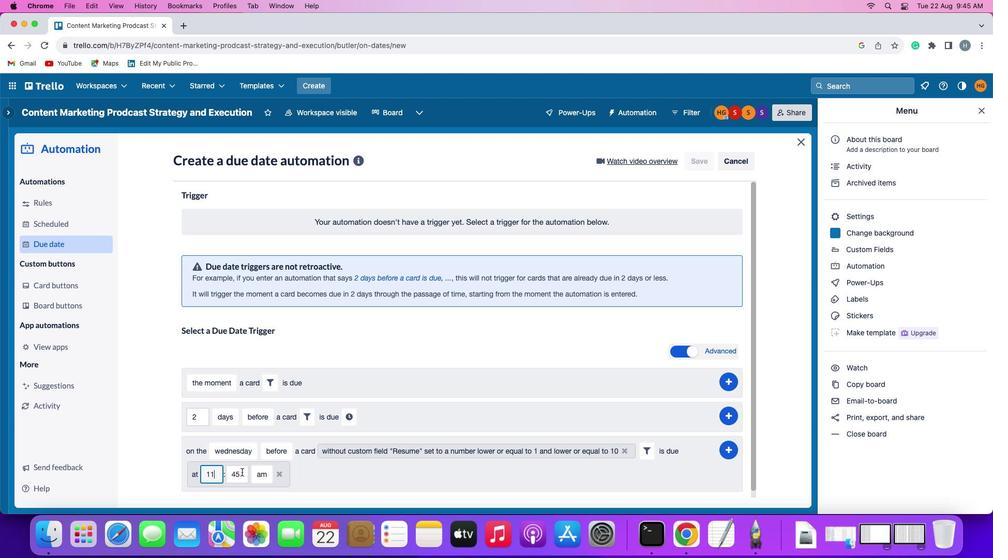 
Action: Mouse pressed left at (203, 434)
Screenshot: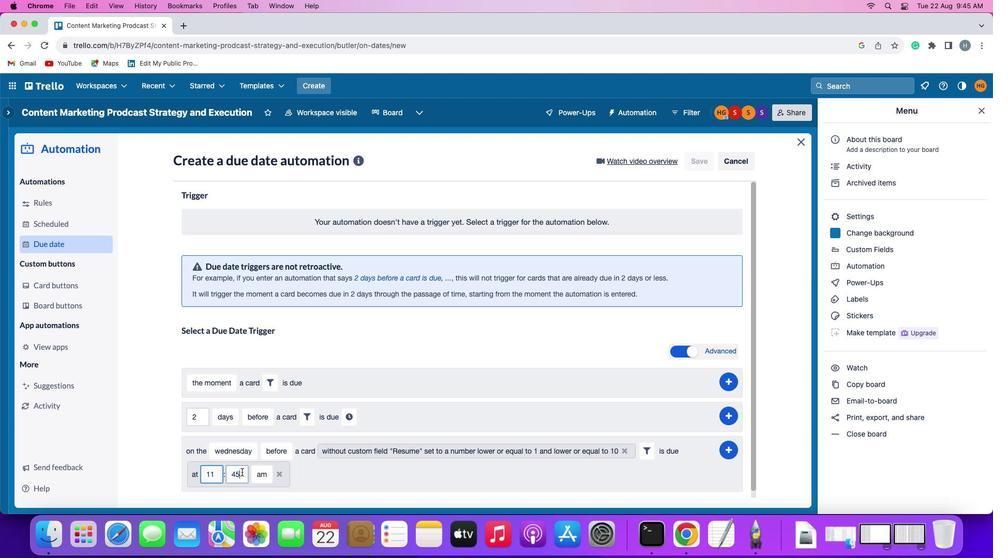 
Action: Key pressed Key.backspaceKey.backspace'0''0'
Screenshot: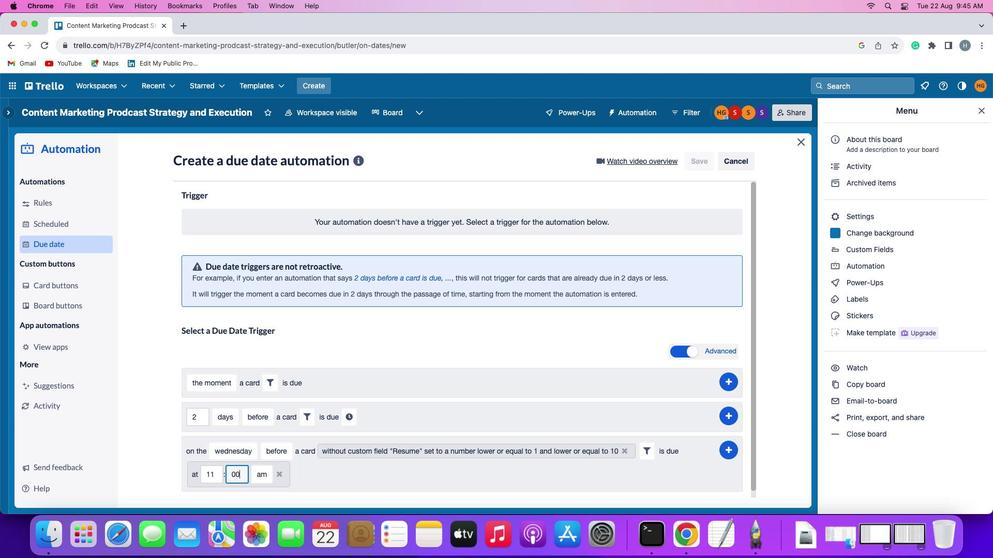 
Action: Mouse moved to (690, 408)
Screenshot: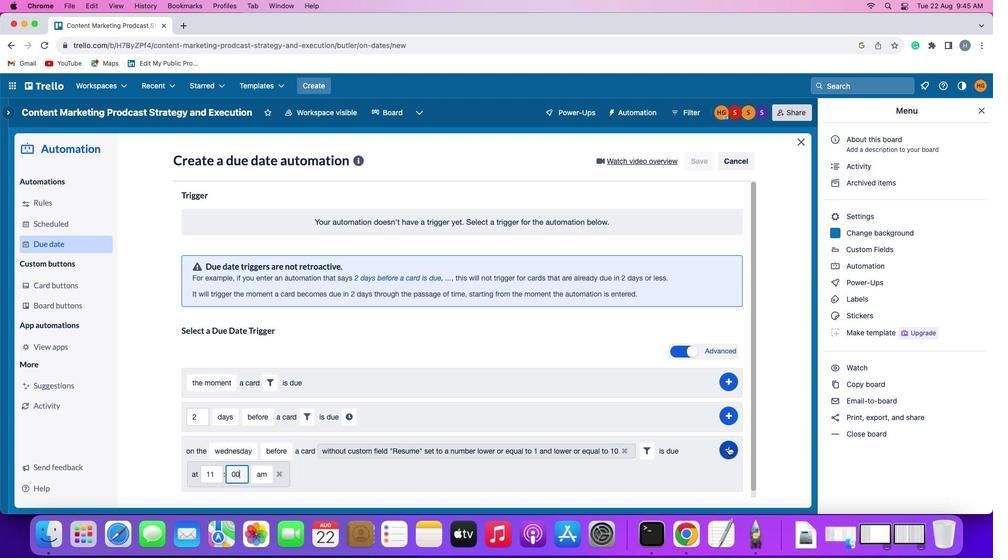 
Action: Mouse pressed left at (690, 408)
Screenshot: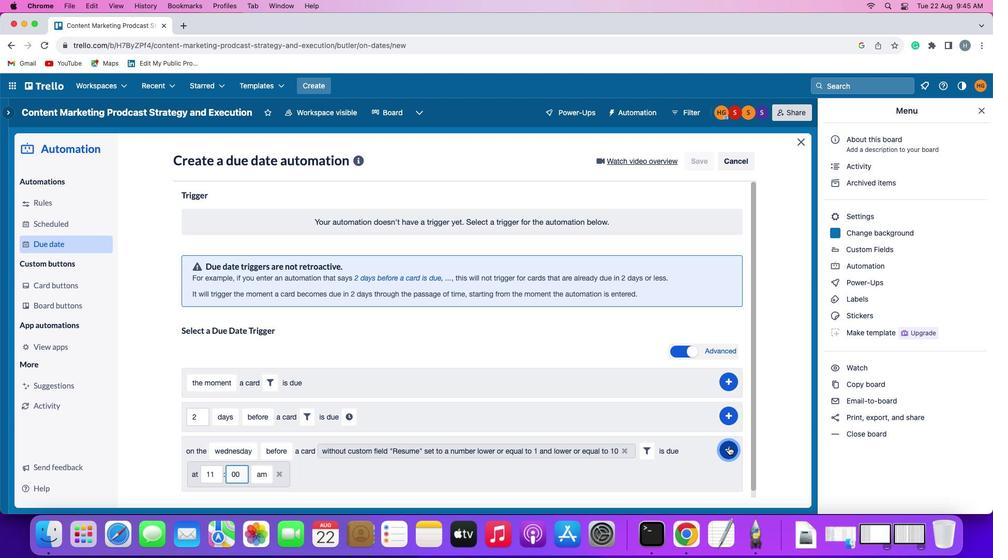 
Action: Mouse moved to (756, 342)
Screenshot: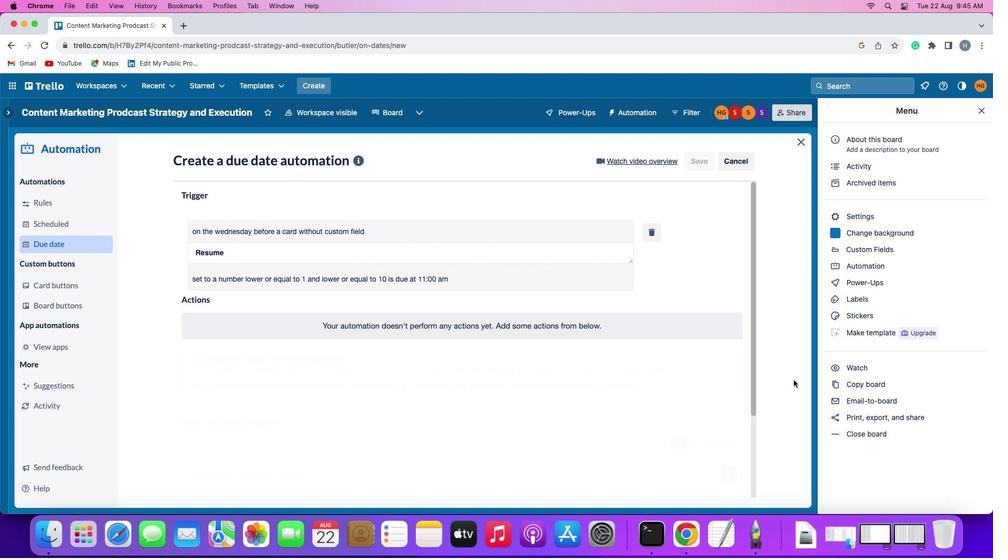 
